 Task: Check the opening hours of a national park visitor center.
Action: Key pressed yosemite<Key.space>
Screenshot: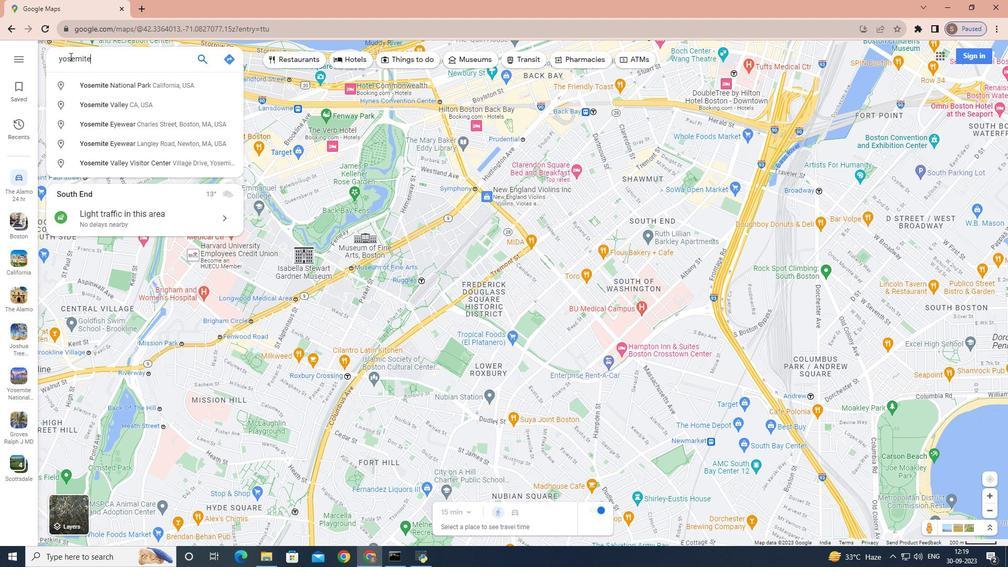 
Action: Mouse moved to (90, 92)
Screenshot: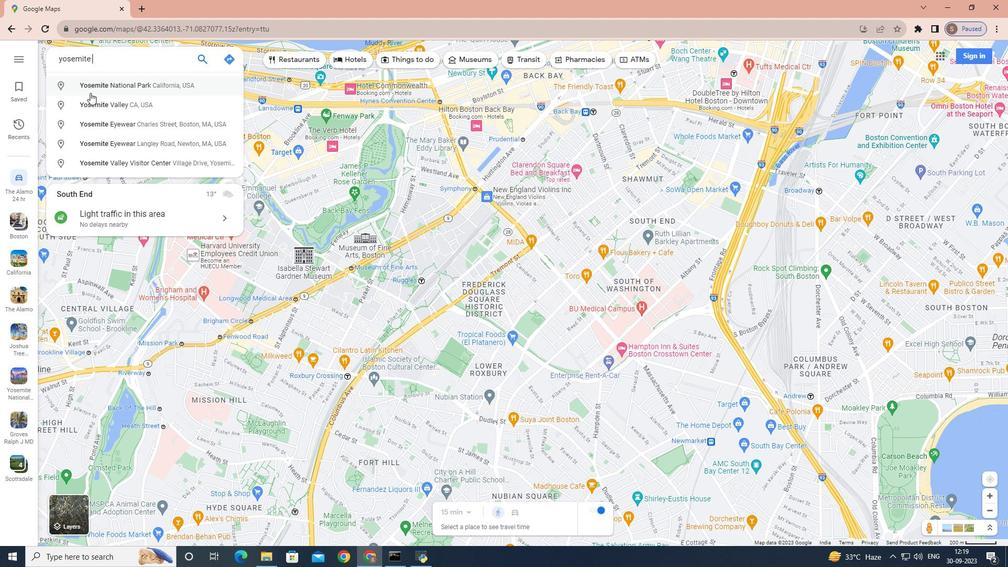 
Action: Mouse pressed left at (90, 92)
Screenshot: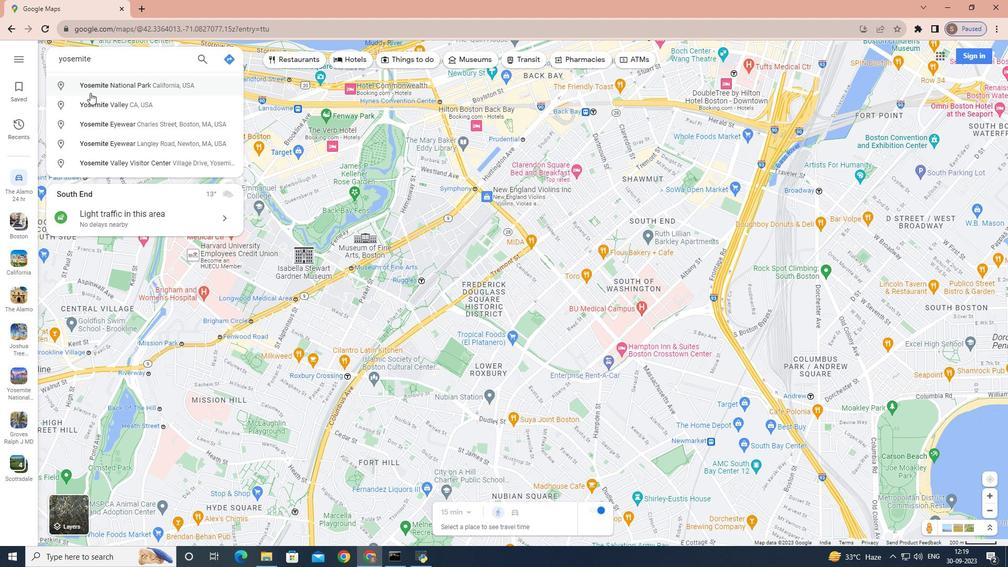 
Action: Mouse moved to (152, 223)
Screenshot: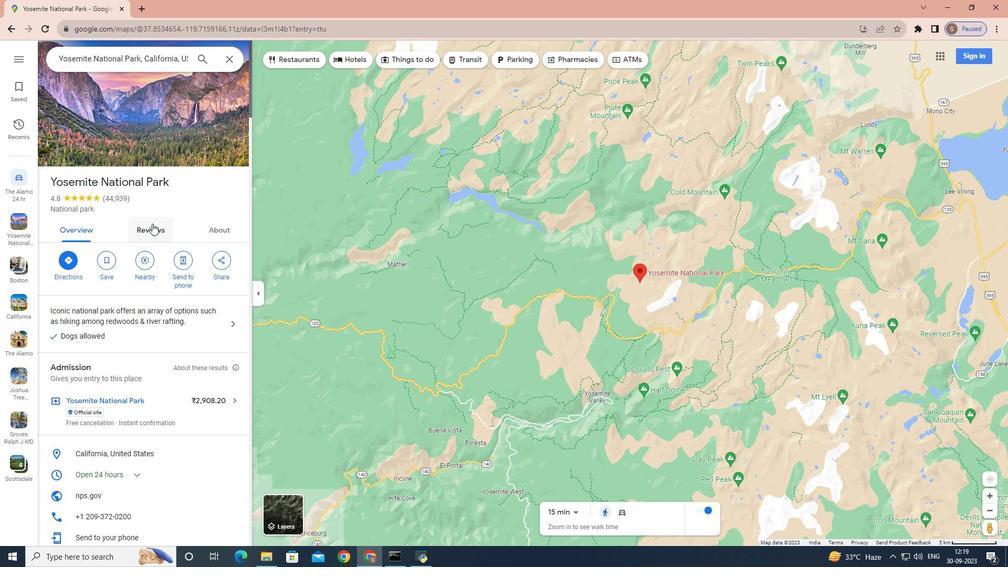 
Action: Mouse pressed left at (152, 223)
Screenshot: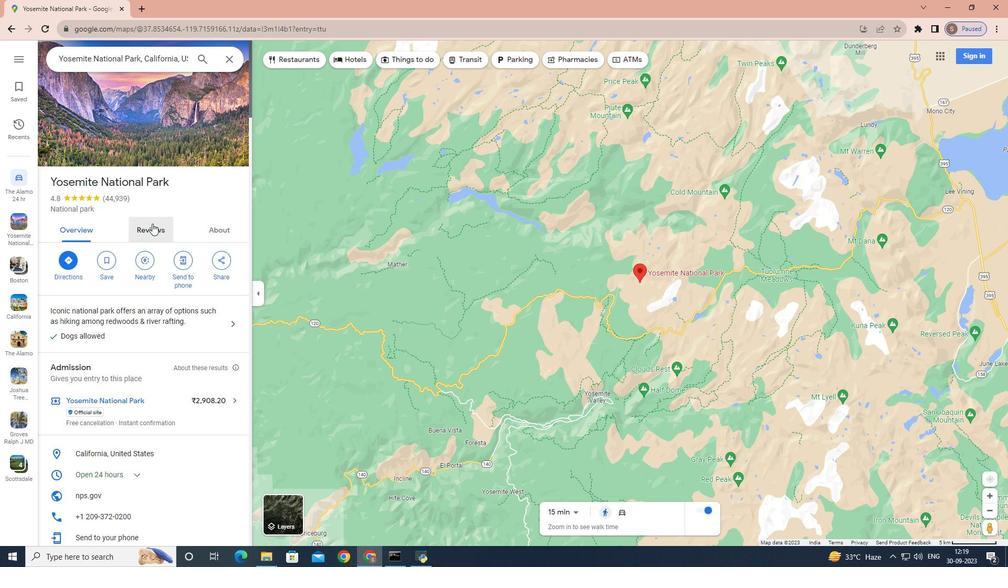 
Action: Mouse moved to (225, 81)
Screenshot: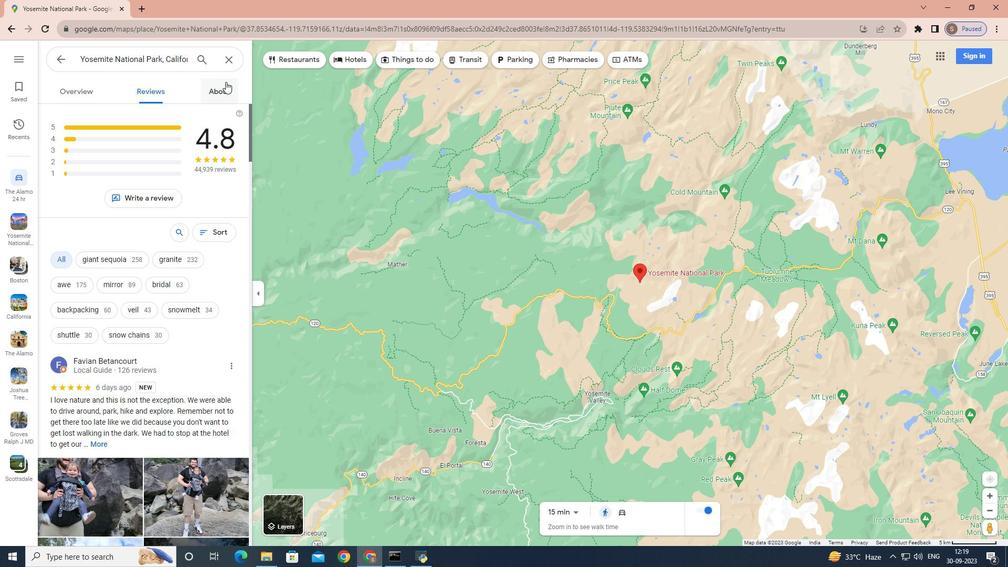 
Action: Mouse pressed left at (225, 81)
Screenshot: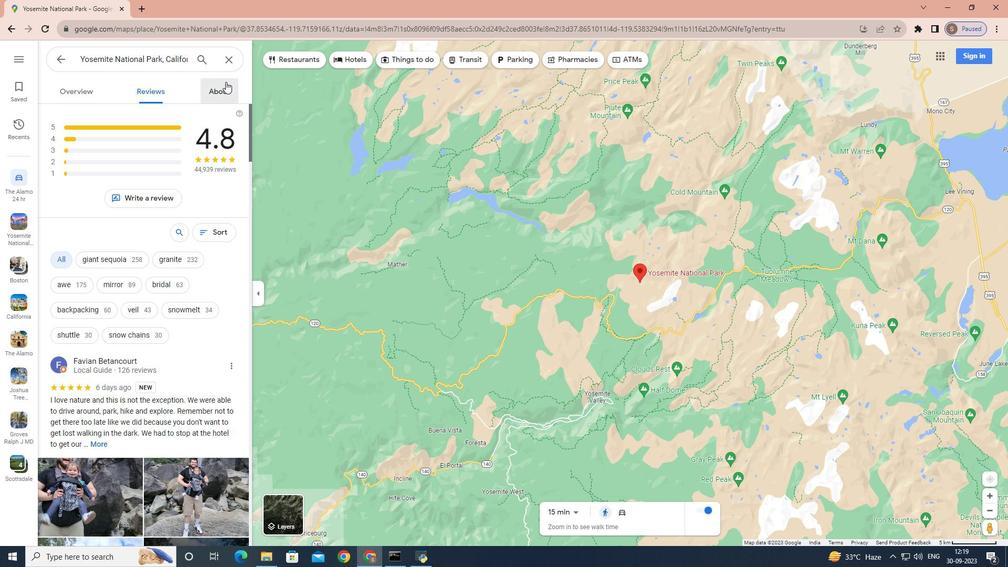 
Action: Mouse moved to (150, 211)
Screenshot: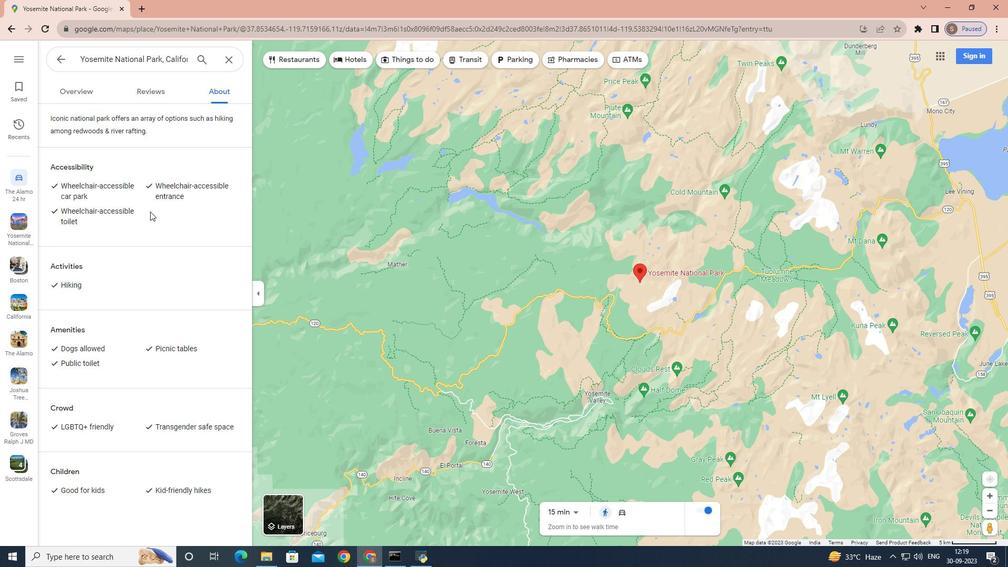 
Action: Mouse scrolled (150, 211) with delta (0, 0)
Screenshot: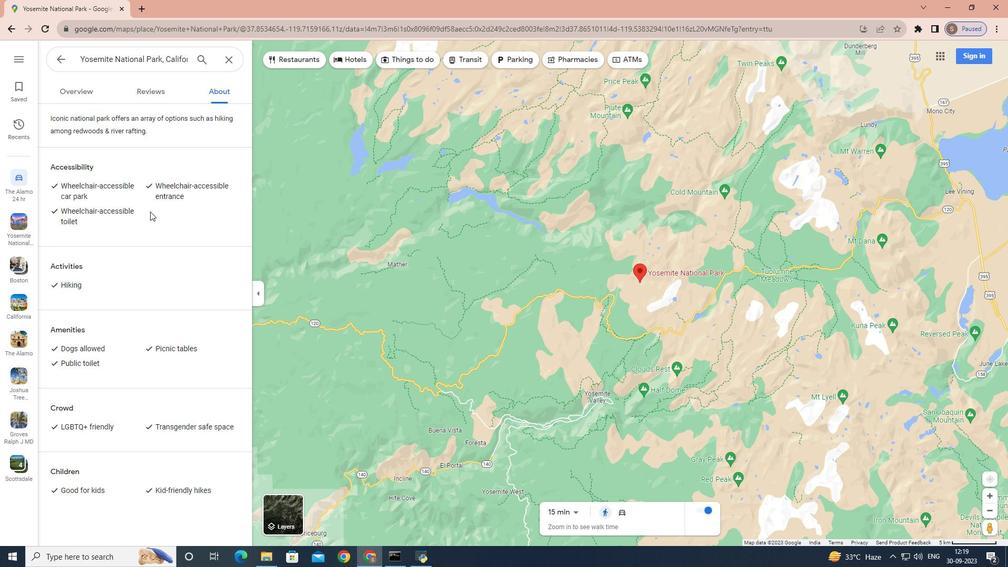 
Action: Mouse scrolled (150, 211) with delta (0, 0)
Screenshot: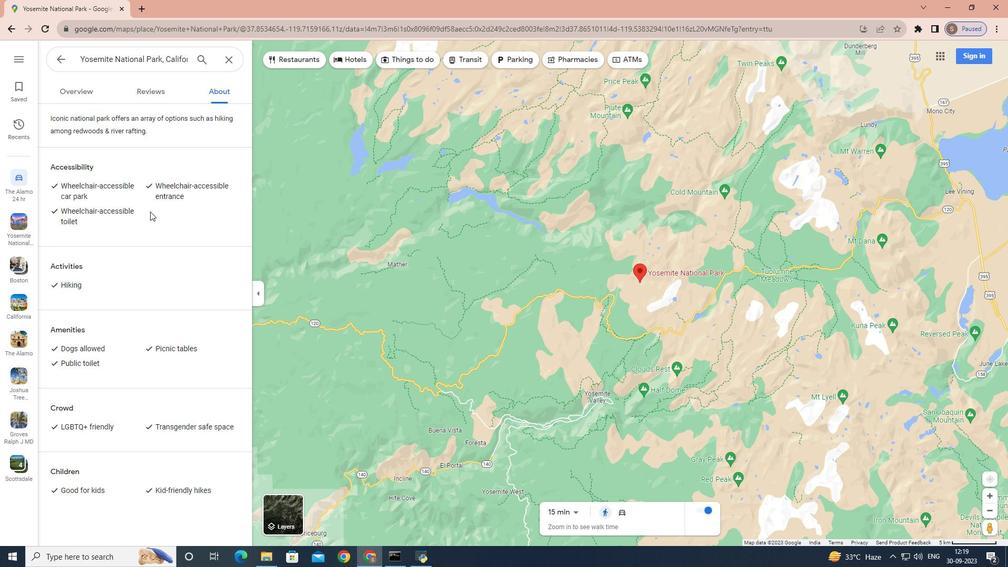 
Action: Mouse scrolled (150, 211) with delta (0, 0)
Screenshot: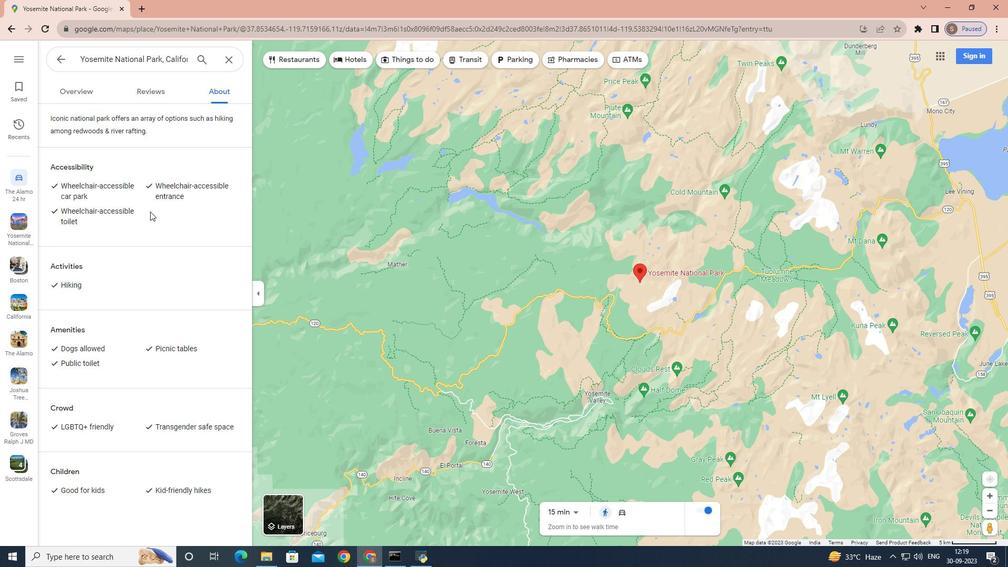 
Action: Mouse scrolled (150, 211) with delta (0, 0)
Screenshot: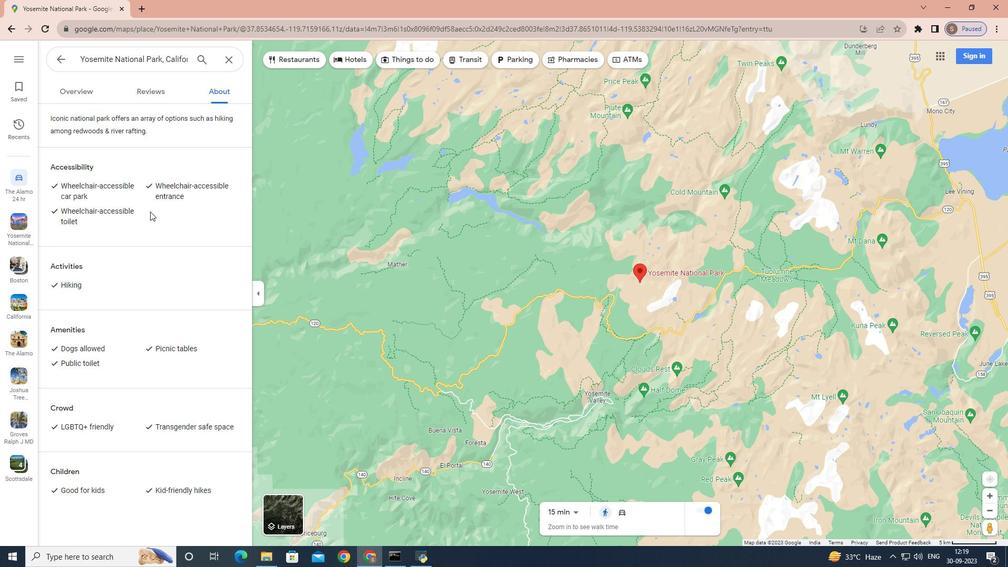 
Action: Mouse scrolled (150, 212) with delta (0, 0)
Screenshot: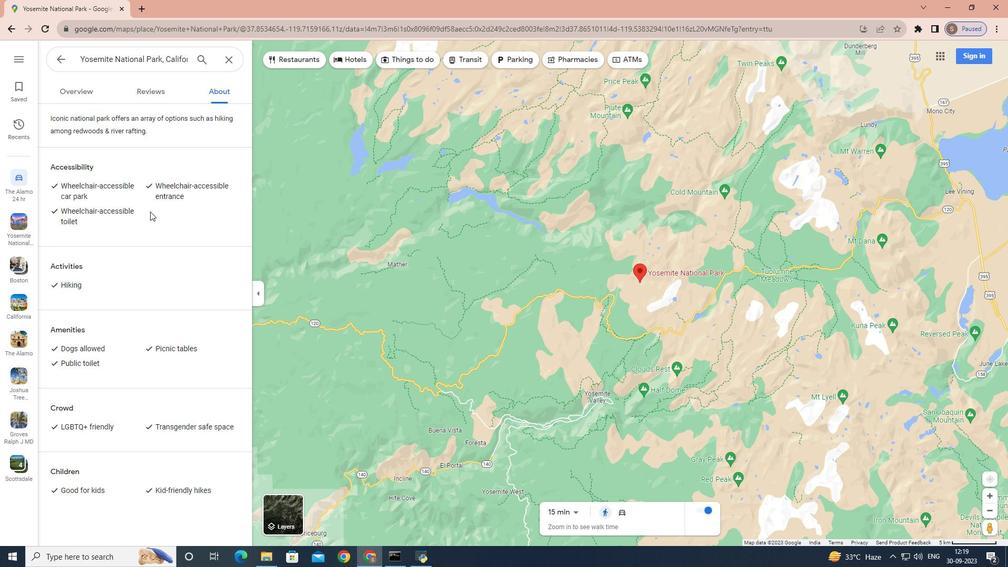 
Action: Mouse scrolled (150, 212) with delta (0, 0)
Screenshot: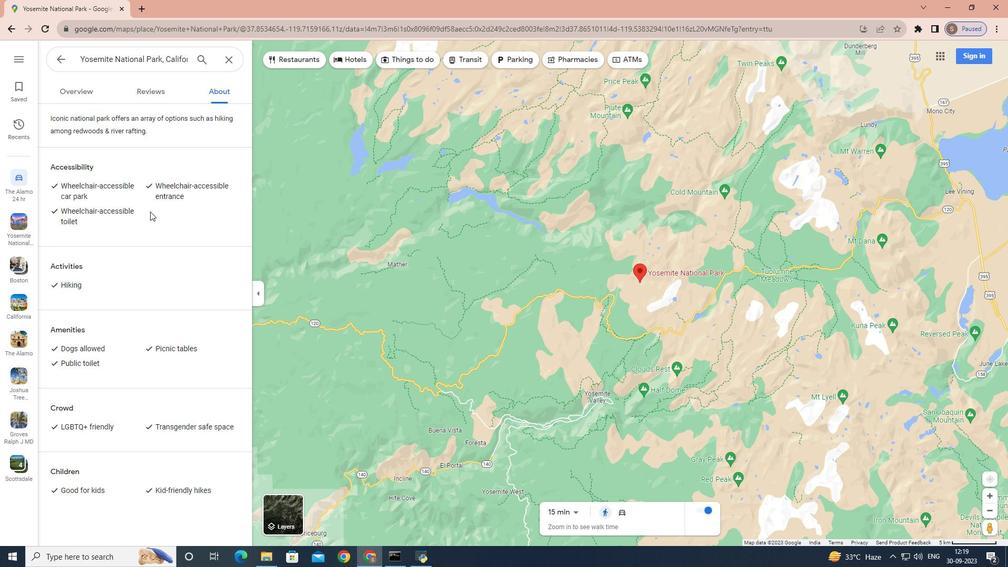 
Action: Mouse scrolled (150, 212) with delta (0, 0)
Screenshot: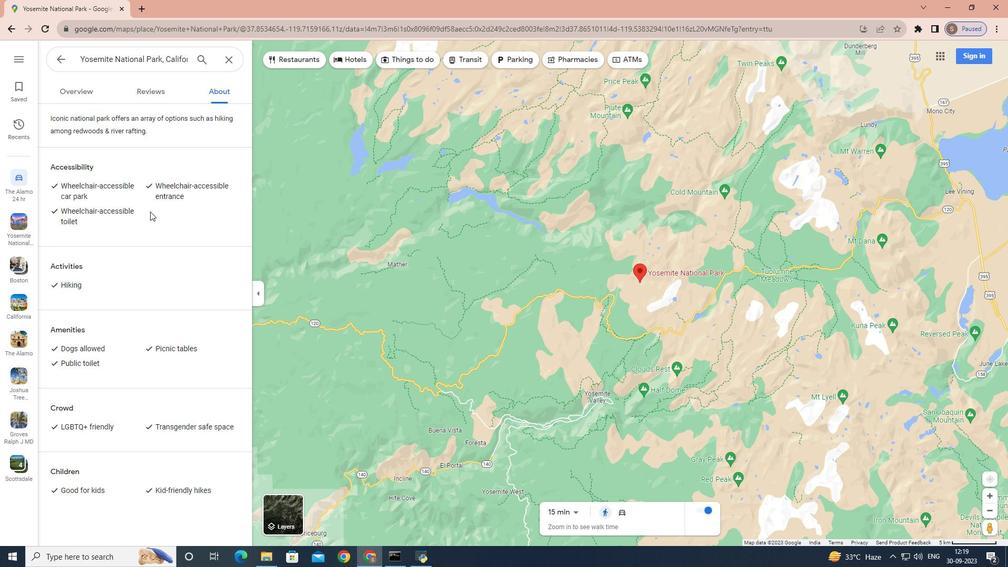
Action: Mouse moved to (96, 86)
Screenshot: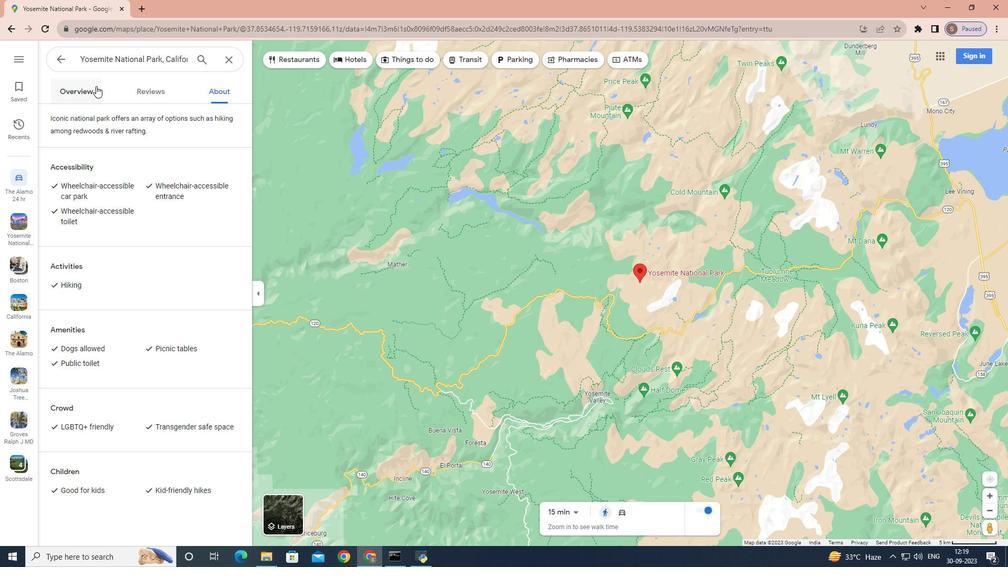 
Action: Mouse pressed left at (96, 86)
Screenshot: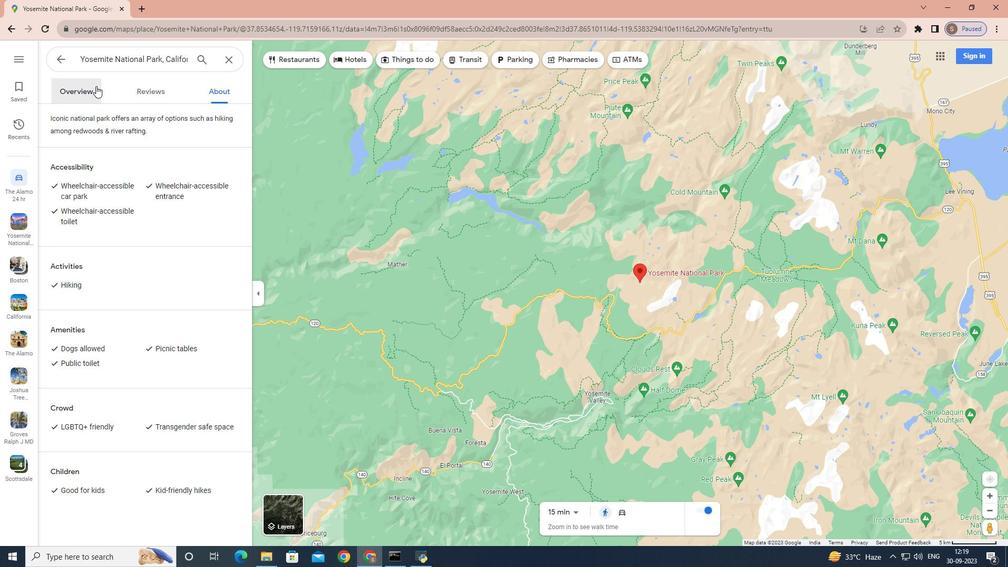 
Action: Mouse moved to (106, 196)
Screenshot: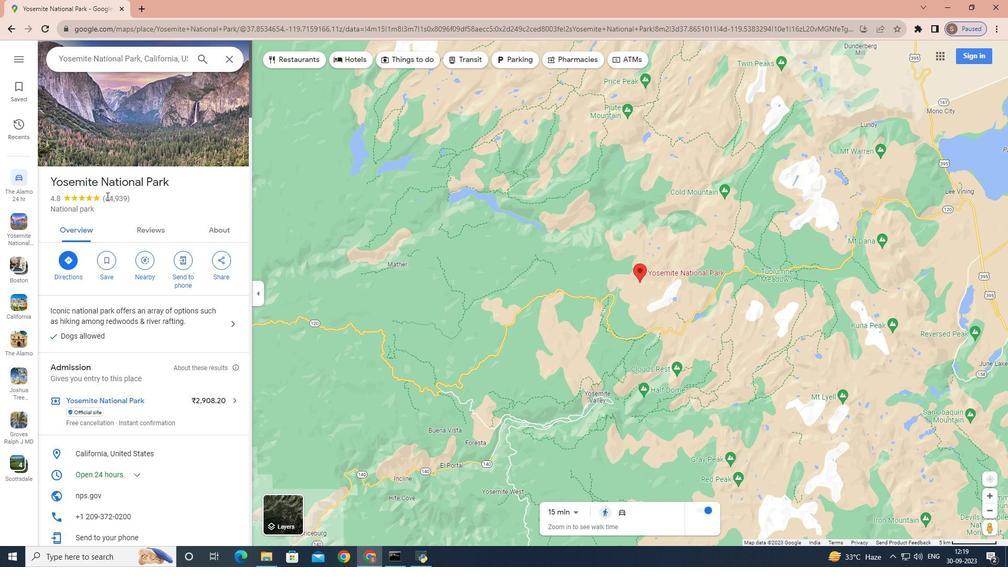 
Action: Mouse scrolled (106, 195) with delta (0, 0)
Screenshot: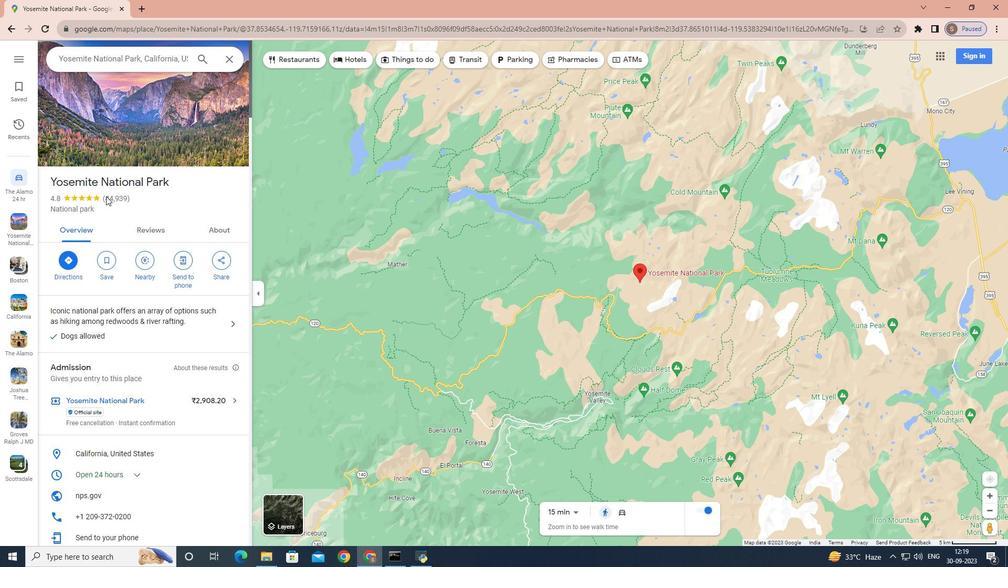 
Action: Mouse moved to (106, 196)
Screenshot: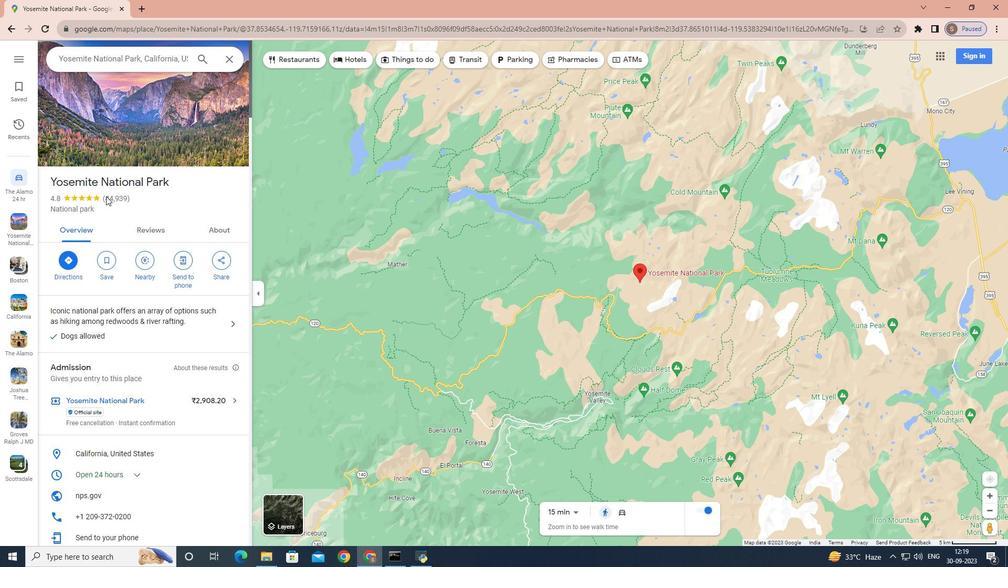 
Action: Mouse scrolled (106, 195) with delta (0, 0)
Screenshot: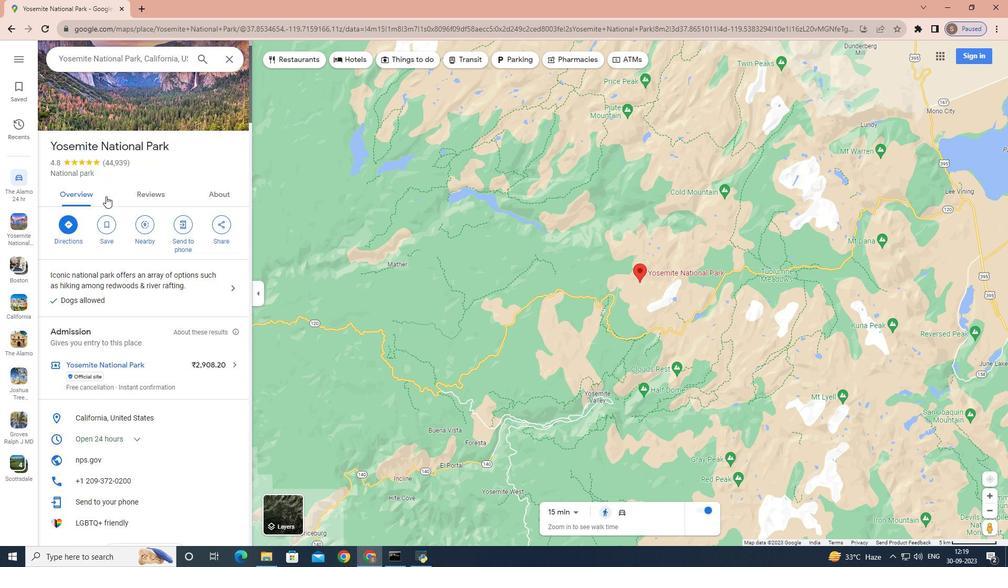 
Action: Mouse scrolled (106, 195) with delta (0, 0)
Screenshot: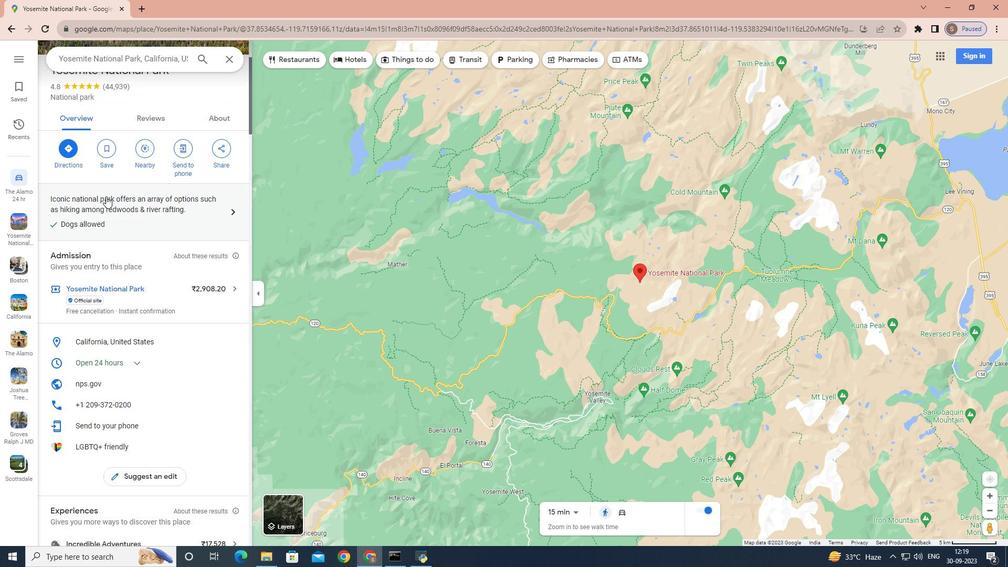 
Action: Mouse scrolled (106, 195) with delta (0, 0)
Screenshot: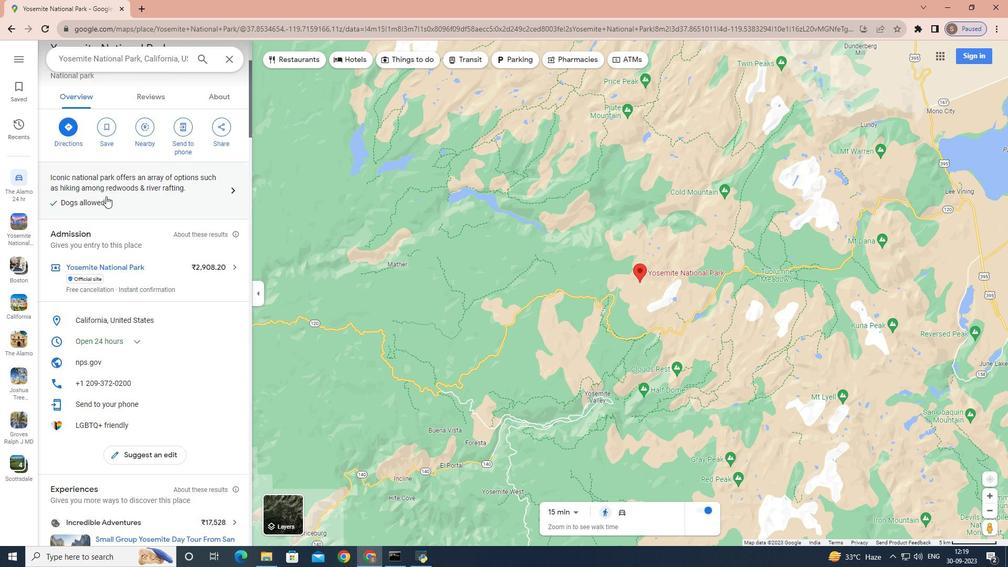 
Action: Mouse scrolled (106, 195) with delta (0, 0)
Screenshot: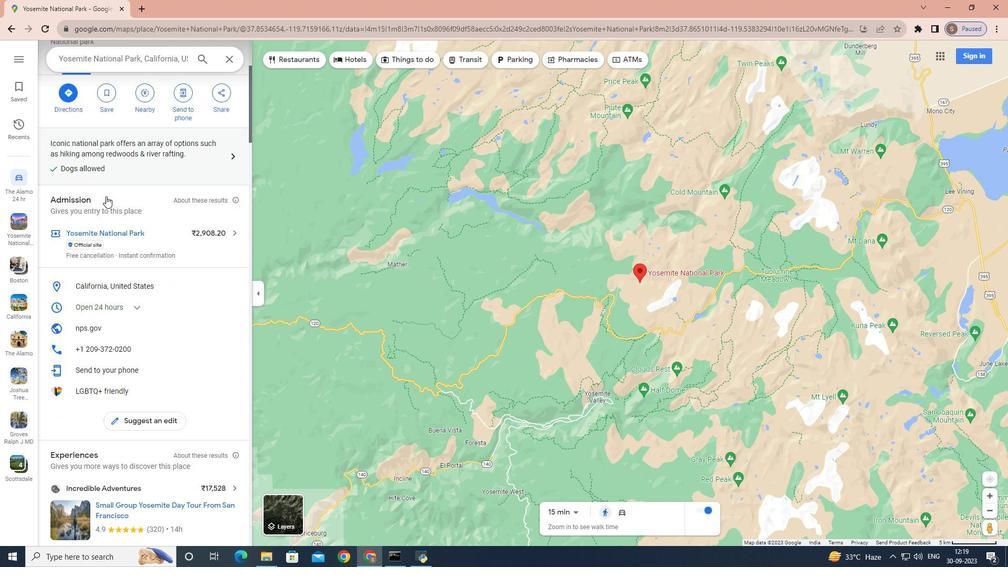 
Action: Mouse scrolled (106, 195) with delta (0, 0)
Screenshot: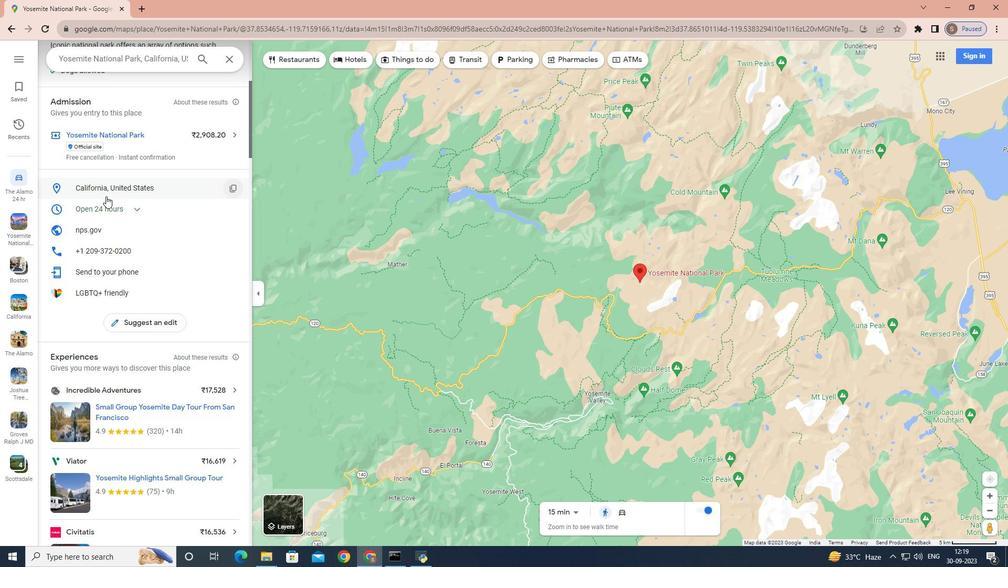 
Action: Mouse scrolled (106, 195) with delta (0, 0)
Screenshot: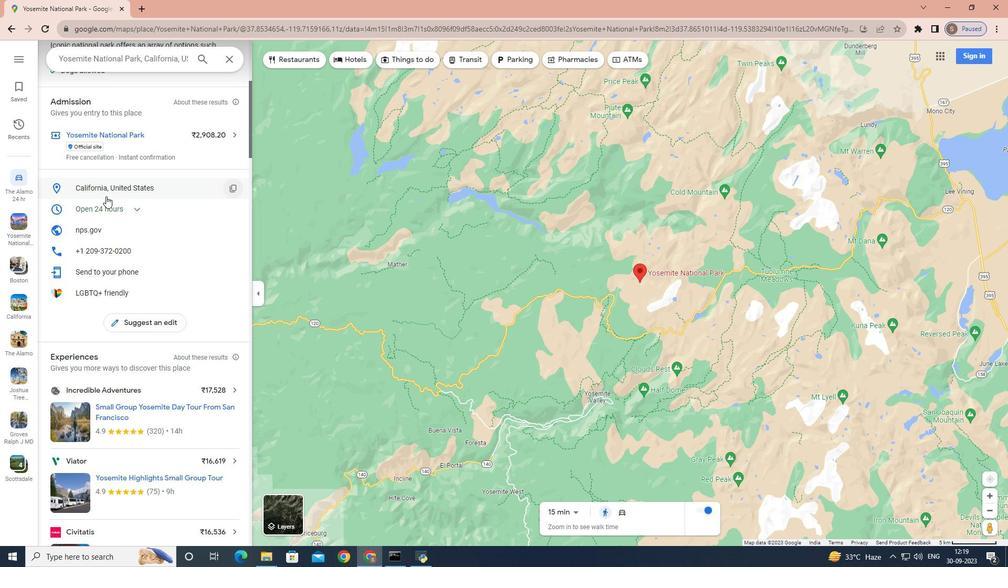 
Action: Mouse scrolled (106, 195) with delta (0, 0)
Screenshot: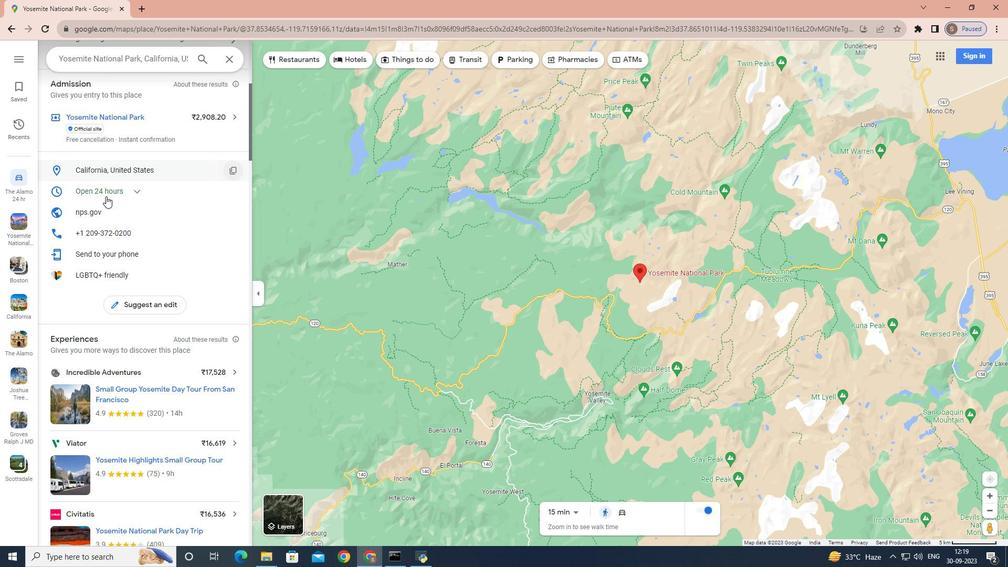 
Action: Mouse scrolled (106, 196) with delta (0, 0)
Screenshot: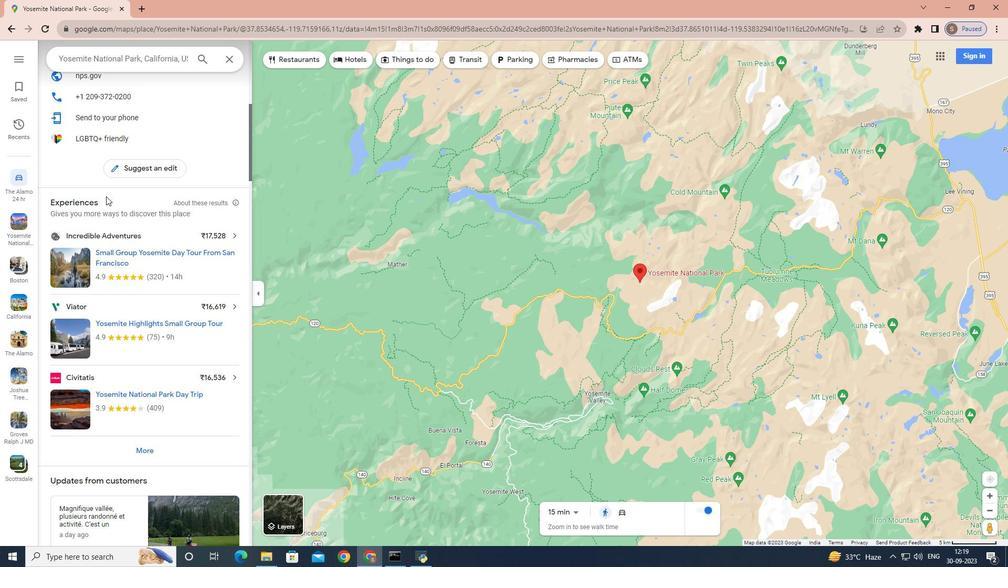 
Action: Mouse scrolled (106, 196) with delta (0, 0)
Screenshot: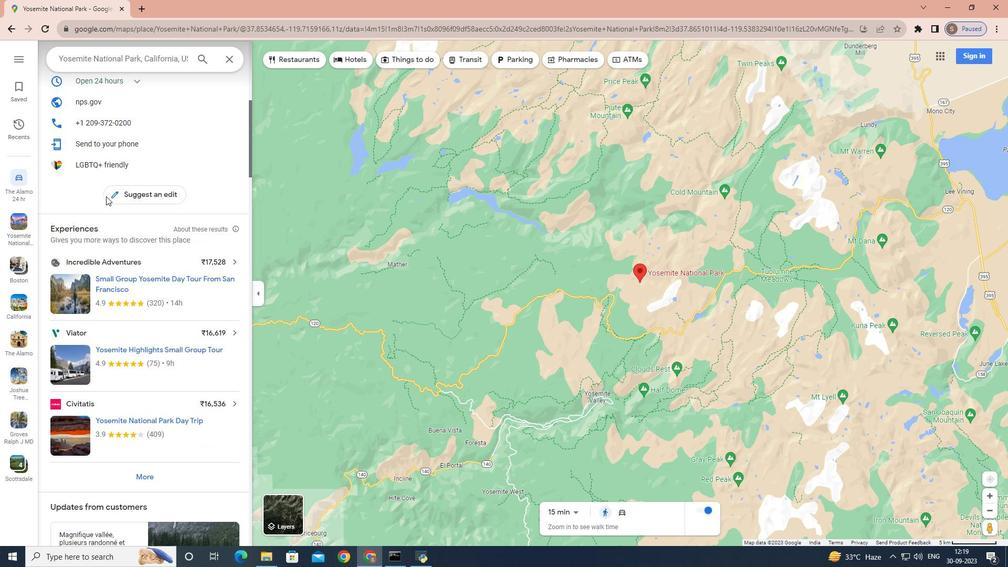 
Action: Mouse moved to (132, 161)
Screenshot: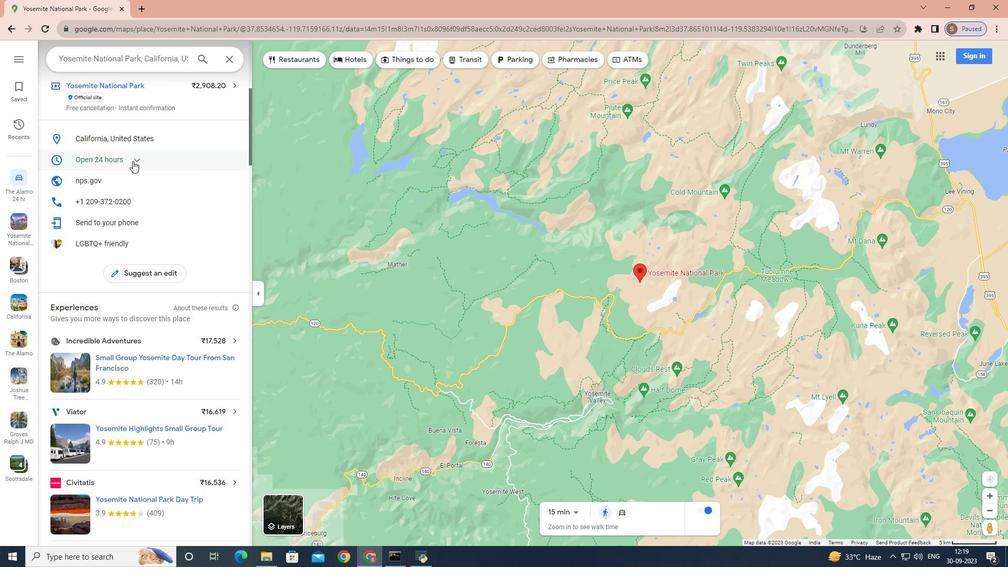 
Action: Mouse pressed left at (132, 161)
Screenshot: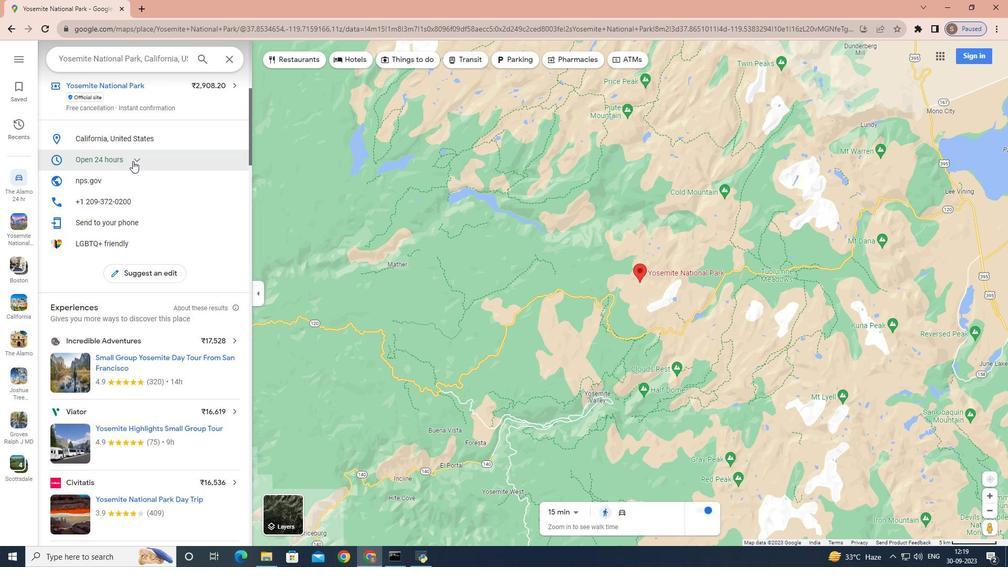 
Action: Mouse scrolled (132, 160) with delta (0, 0)
Screenshot: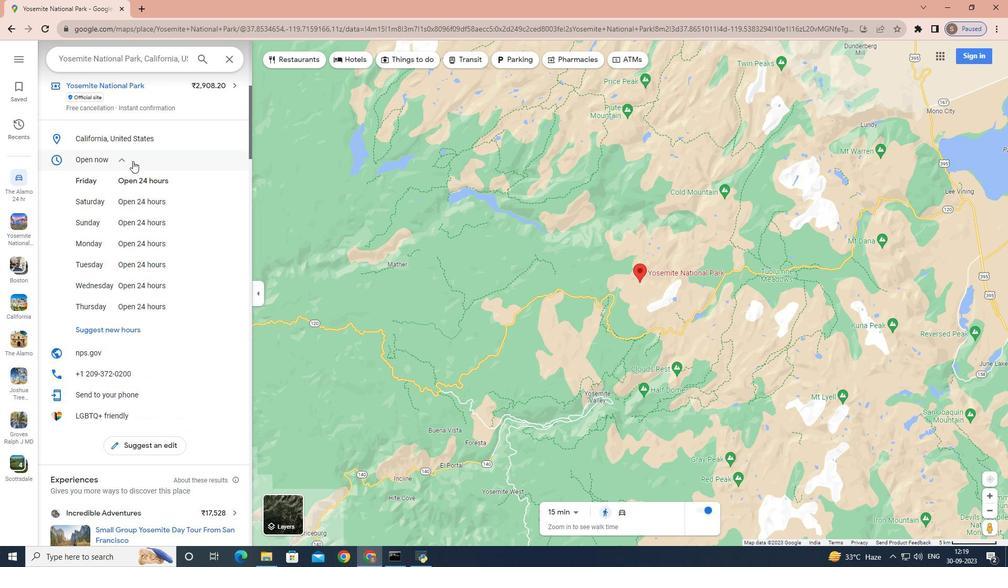 
Action: Mouse scrolled (132, 160) with delta (0, 0)
Screenshot: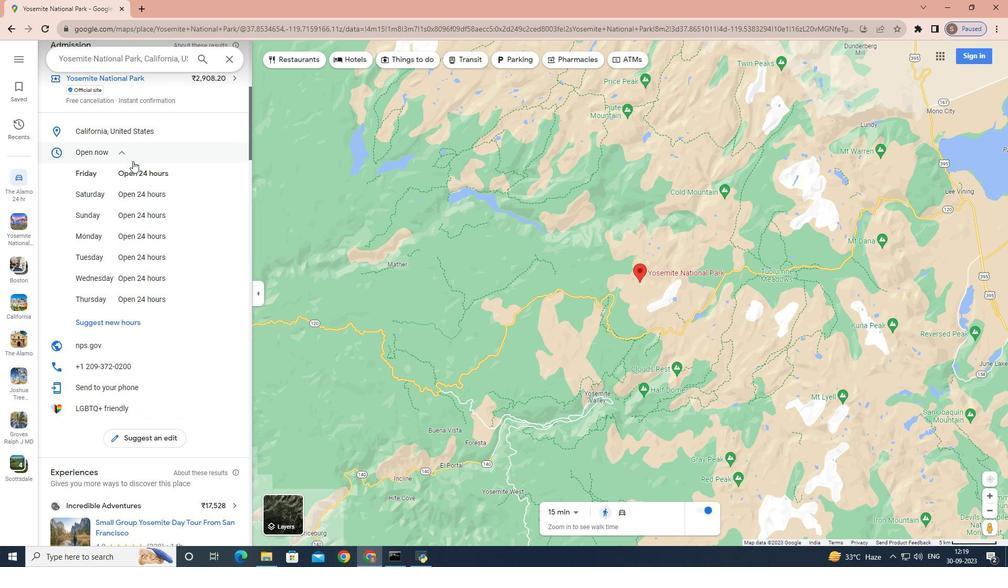 
Action: Mouse scrolled (132, 160) with delta (0, 0)
Screenshot: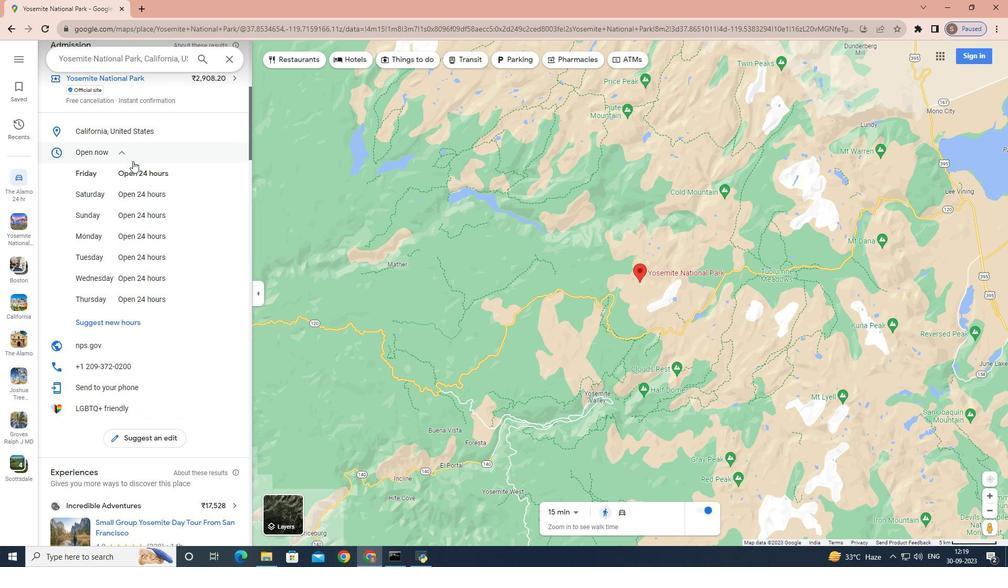 
Action: Mouse scrolled (132, 160) with delta (0, 0)
Screenshot: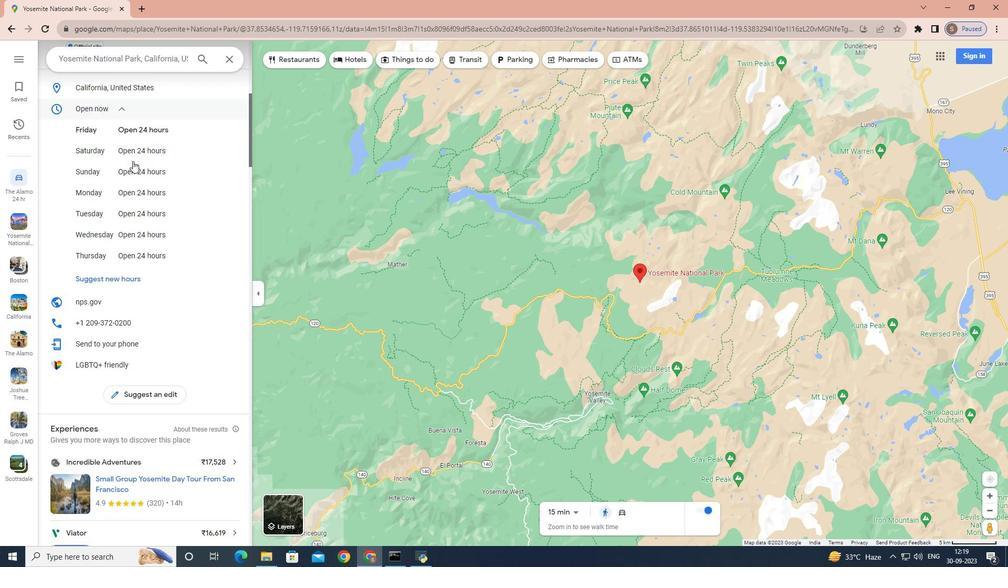 
Action: Mouse scrolled (132, 160) with delta (0, 0)
Screenshot: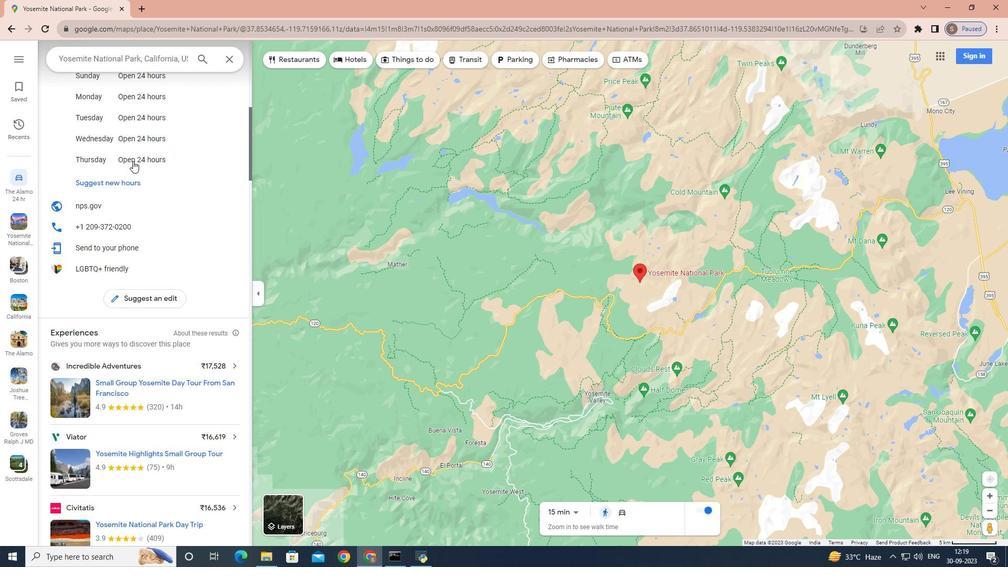 
Action: Mouse scrolled (132, 160) with delta (0, 0)
Screenshot: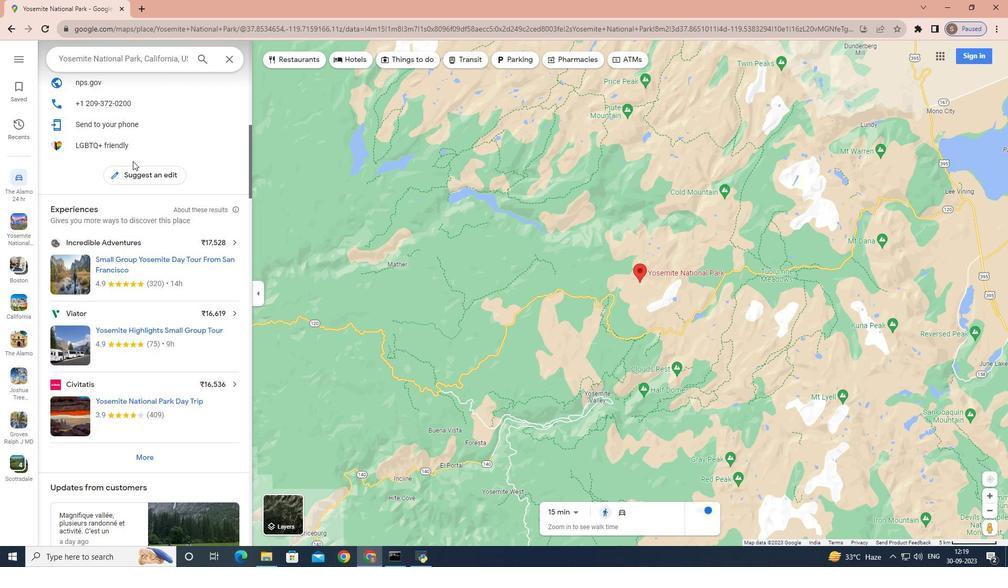 
Action: Mouse scrolled (132, 160) with delta (0, 0)
Screenshot: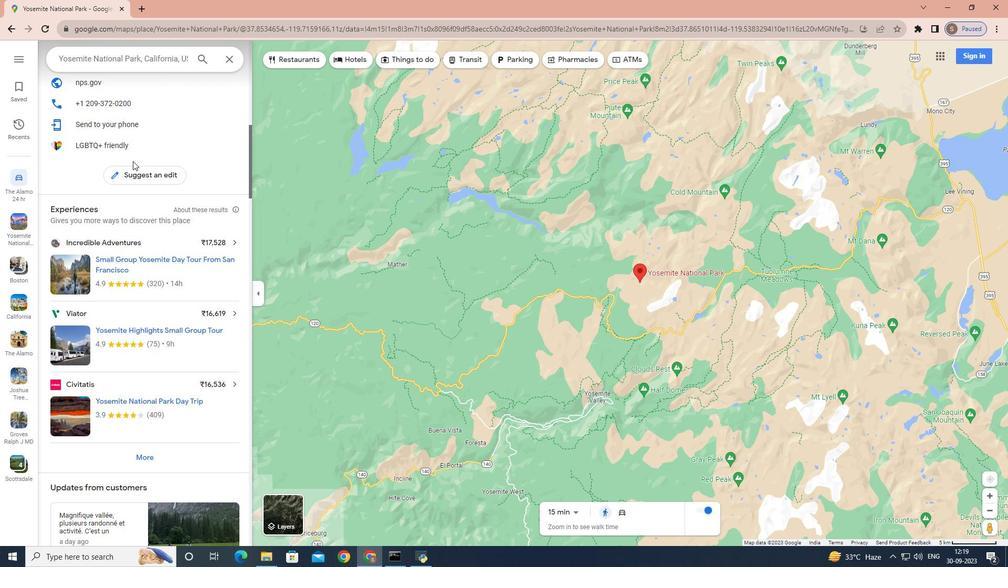 
Action: Mouse scrolled (132, 160) with delta (0, 0)
Screenshot: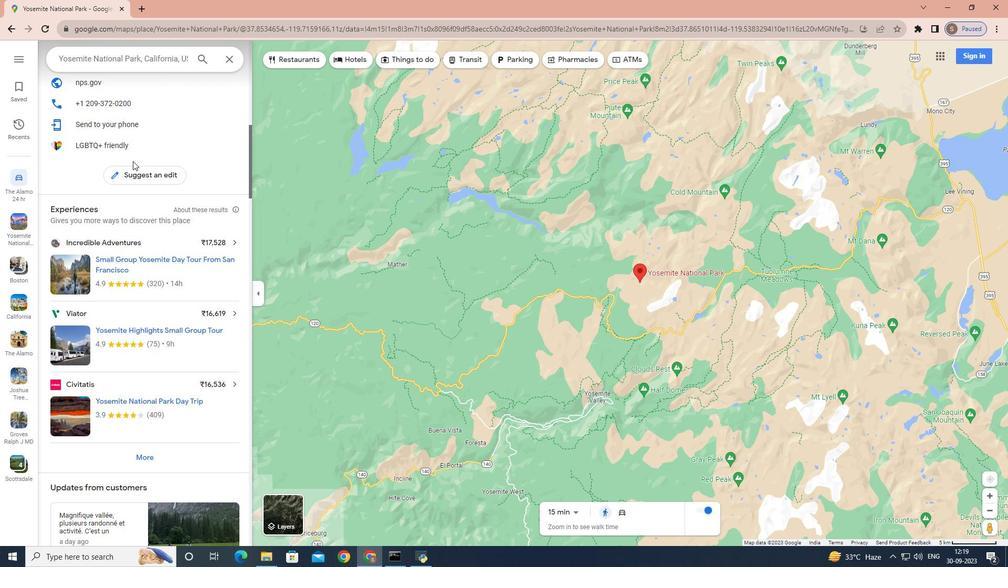 
Action: Mouse scrolled (132, 160) with delta (0, 0)
Screenshot: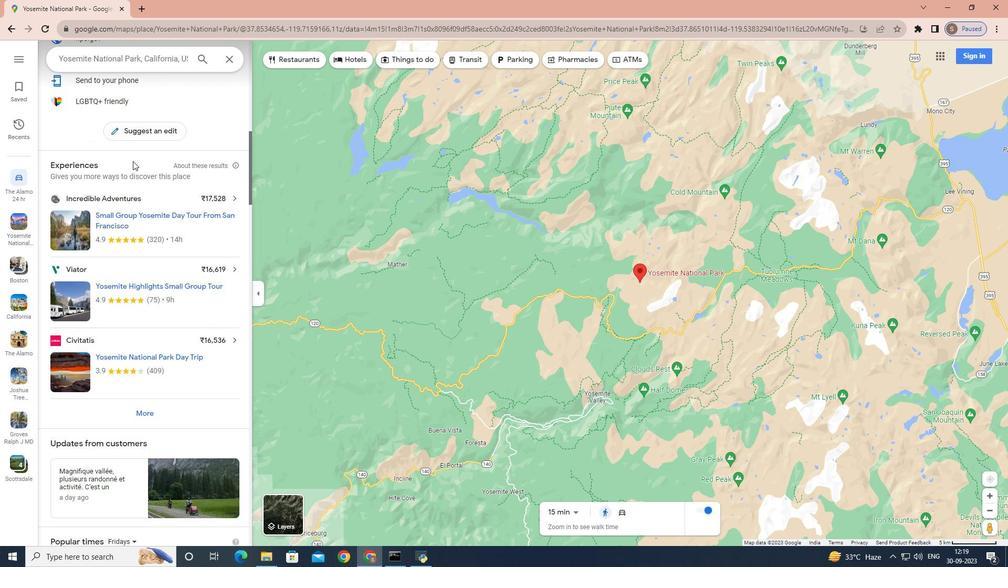 
Action: Mouse scrolled (132, 160) with delta (0, 0)
Screenshot: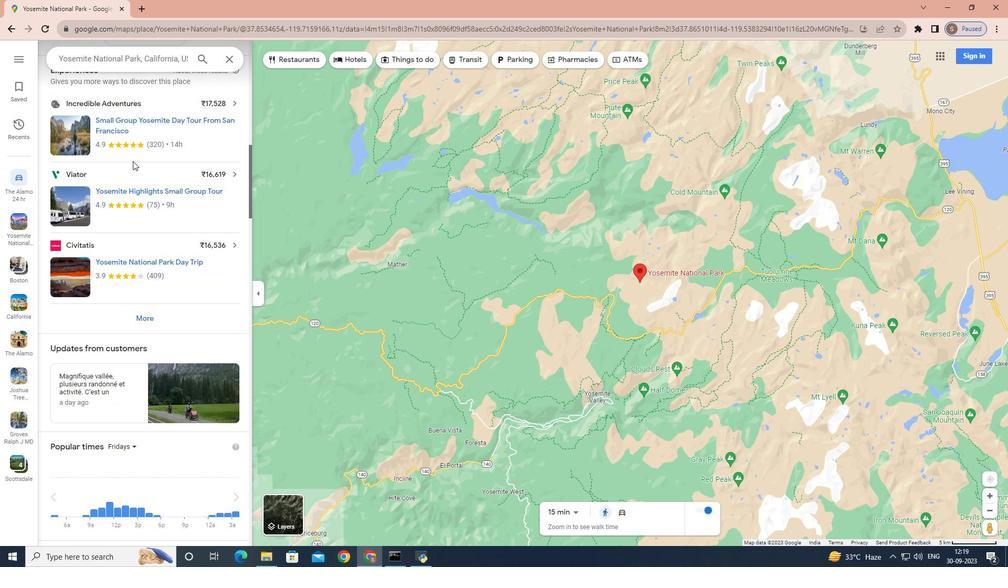 
Action: Mouse scrolled (132, 160) with delta (0, 0)
Screenshot: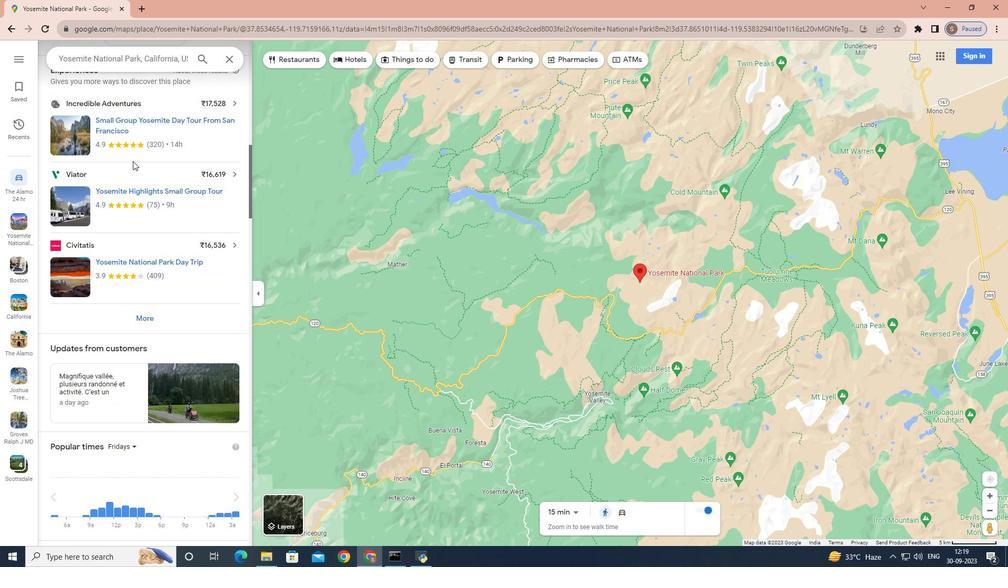 
Action: Mouse scrolled (132, 160) with delta (0, 0)
Screenshot: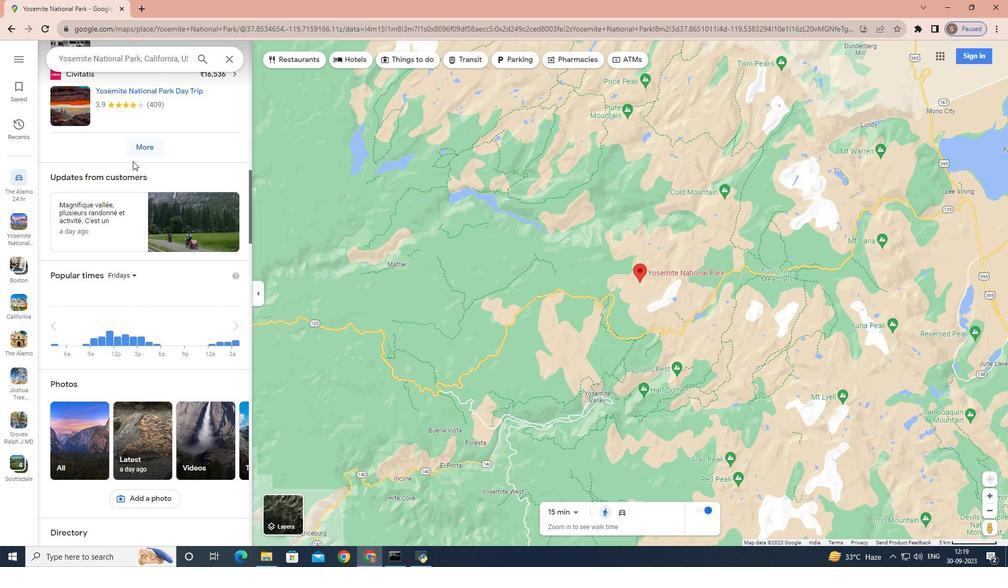 
Action: Mouse scrolled (132, 160) with delta (0, 0)
Screenshot: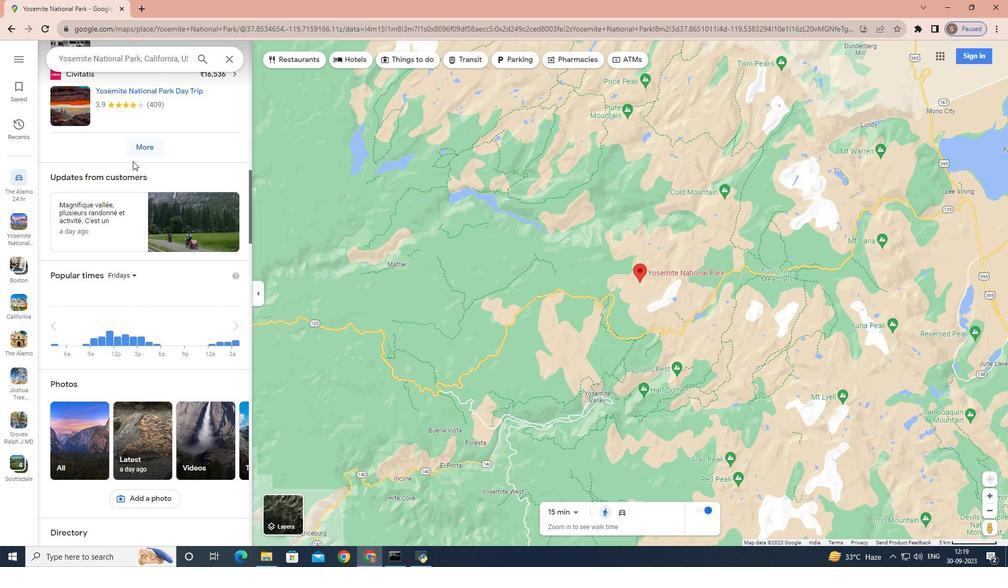 
Action: Mouse scrolled (132, 160) with delta (0, 0)
Screenshot: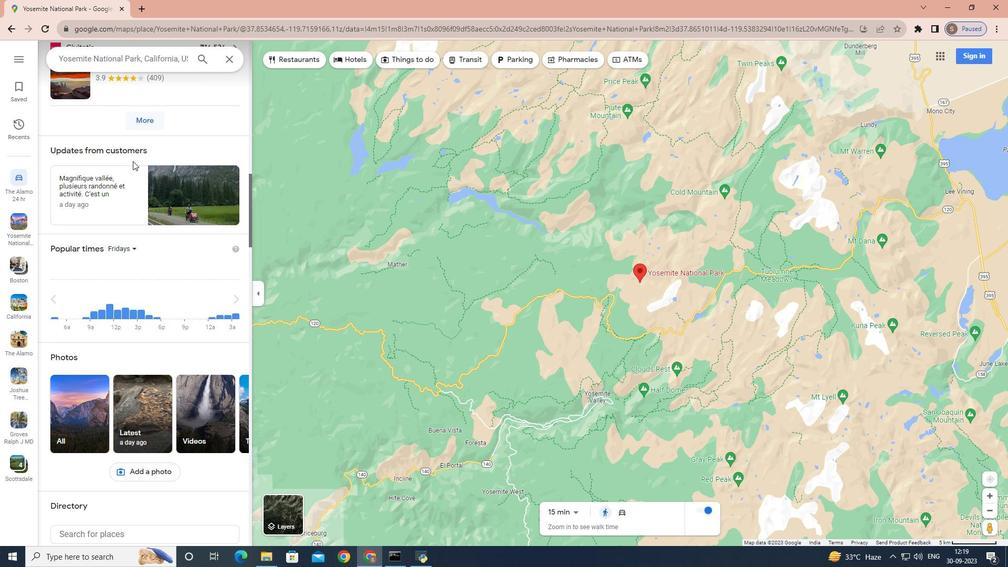 
Action: Mouse scrolled (132, 160) with delta (0, 0)
Screenshot: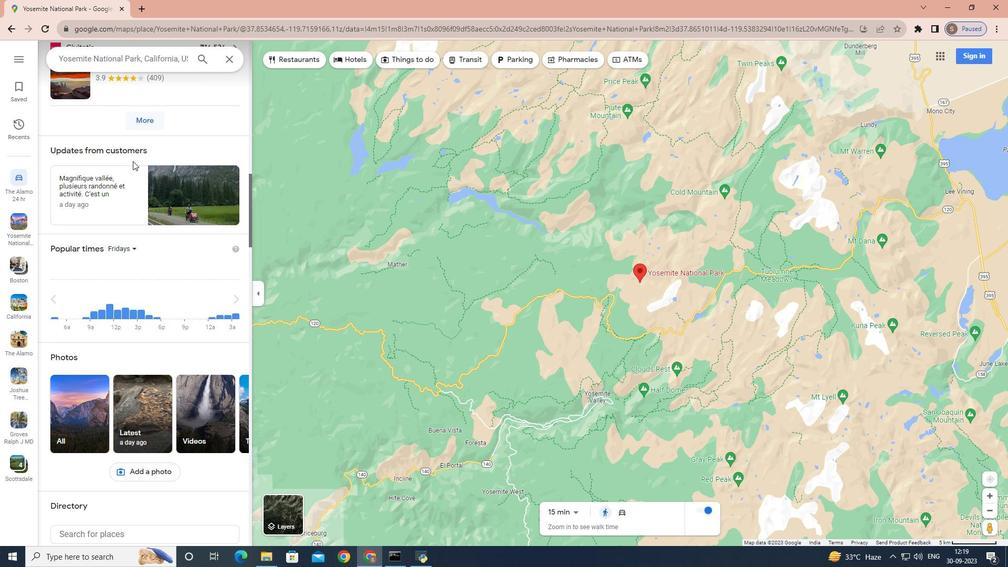 
Action: Mouse scrolled (132, 160) with delta (0, 0)
Screenshot: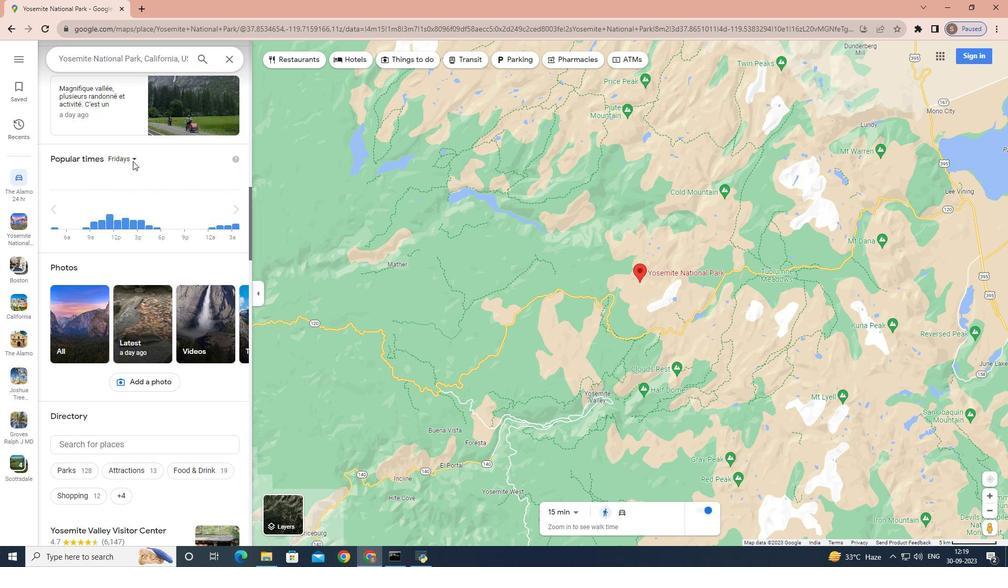 
Action: Mouse scrolled (132, 160) with delta (0, 0)
Screenshot: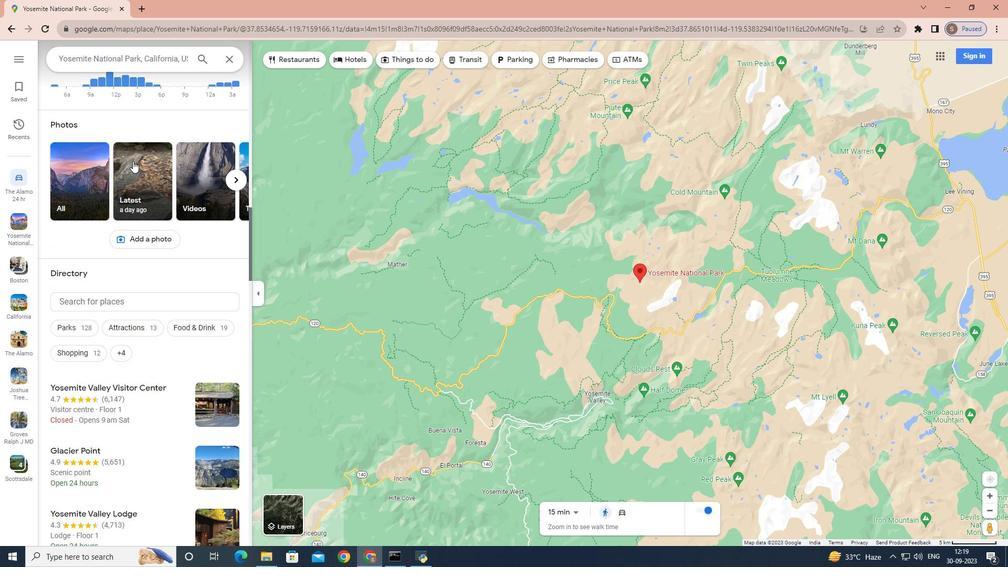 
Action: Mouse scrolled (132, 160) with delta (0, 0)
Screenshot: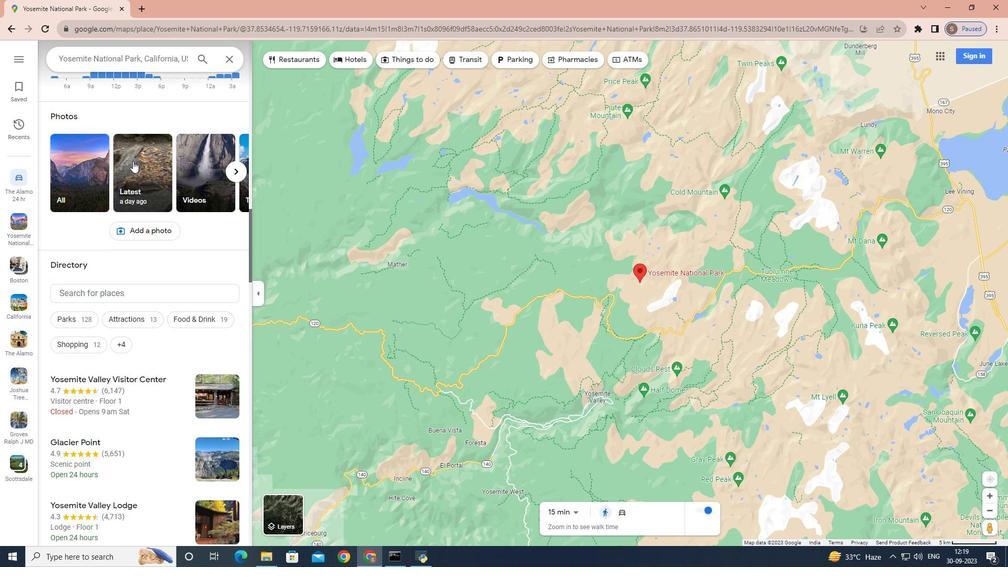 
Action: Mouse scrolled (132, 160) with delta (0, 0)
Screenshot: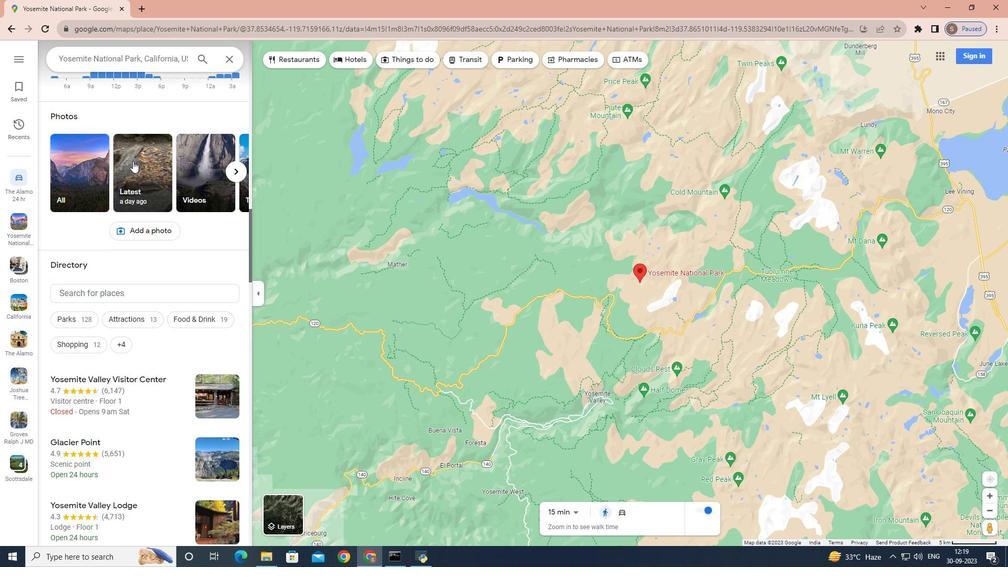 
Action: Mouse scrolled (132, 160) with delta (0, 0)
Screenshot: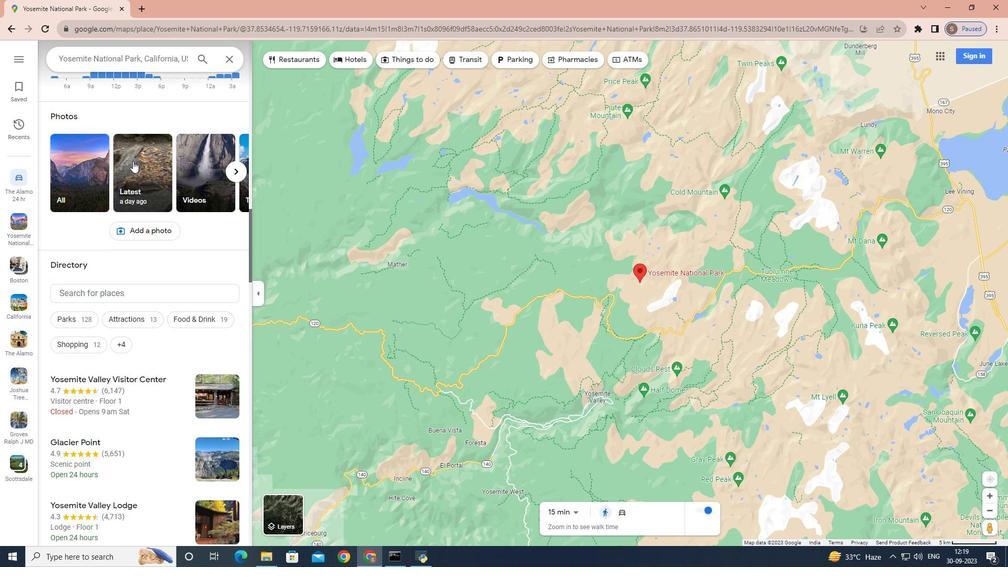 
Action: Mouse scrolled (132, 160) with delta (0, 0)
Screenshot: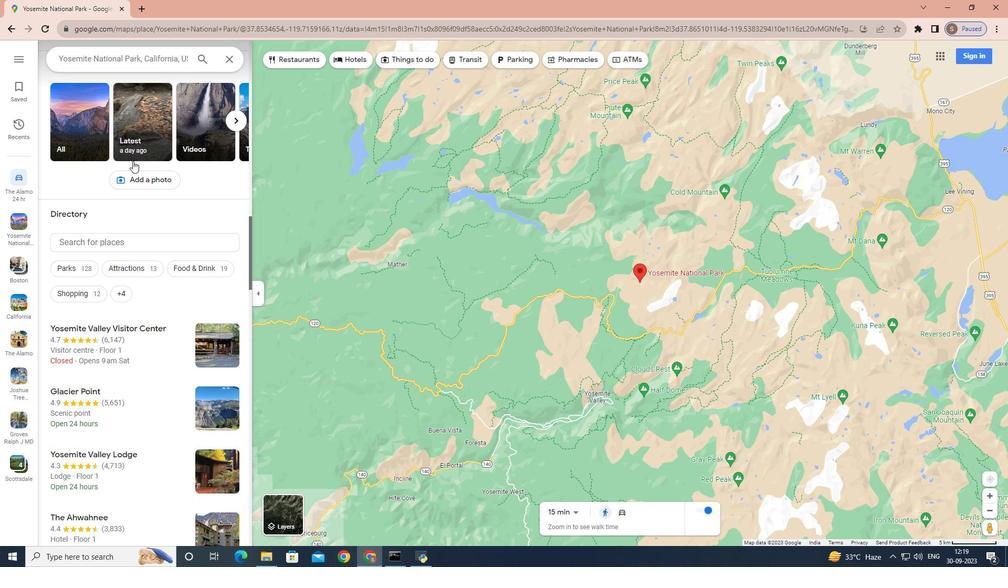 
Action: Mouse scrolled (132, 160) with delta (0, 0)
Screenshot: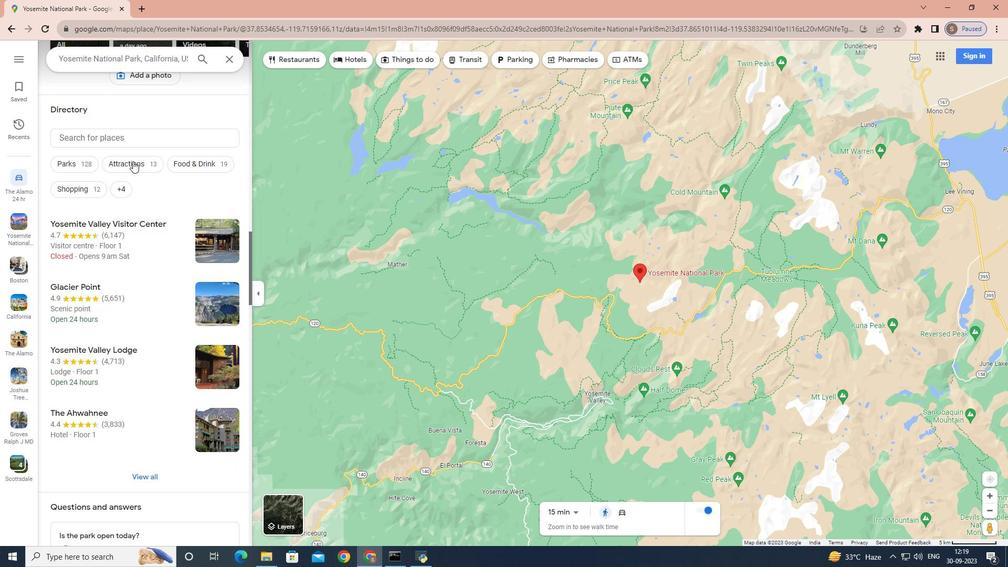 
Action: Mouse scrolled (132, 160) with delta (0, 0)
Screenshot: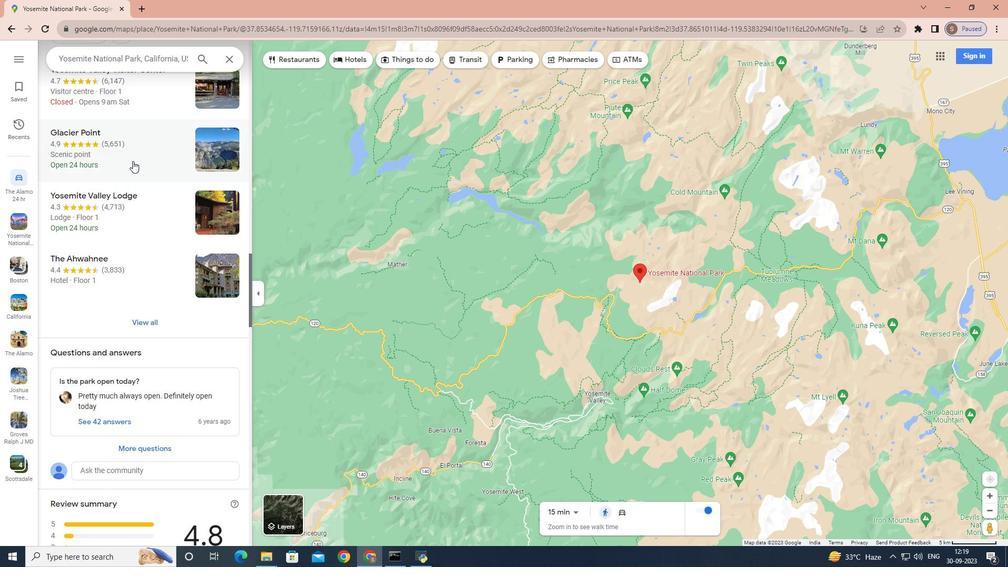 
Action: Mouse scrolled (132, 160) with delta (0, 0)
Screenshot: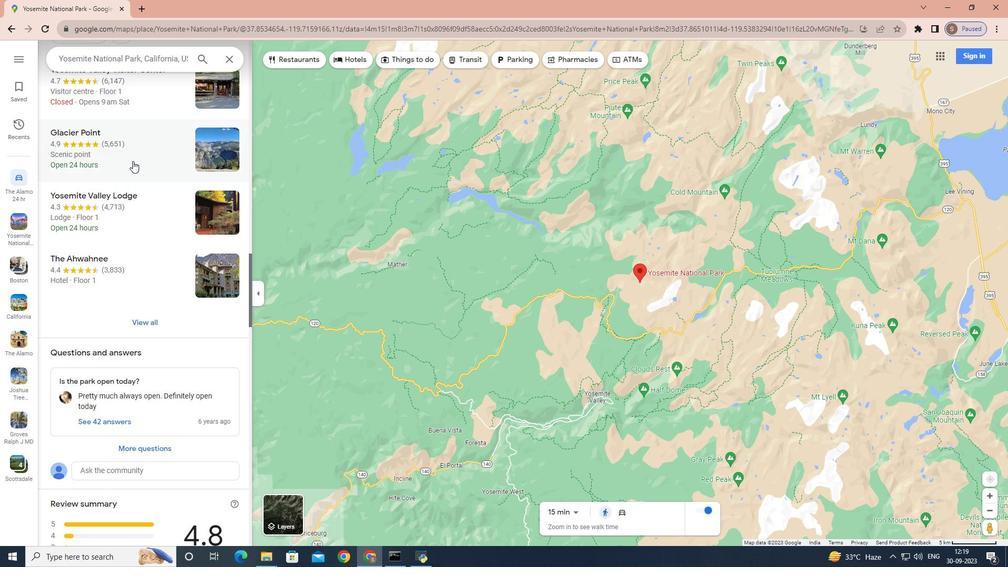 
Action: Mouse scrolled (132, 160) with delta (0, 0)
Screenshot: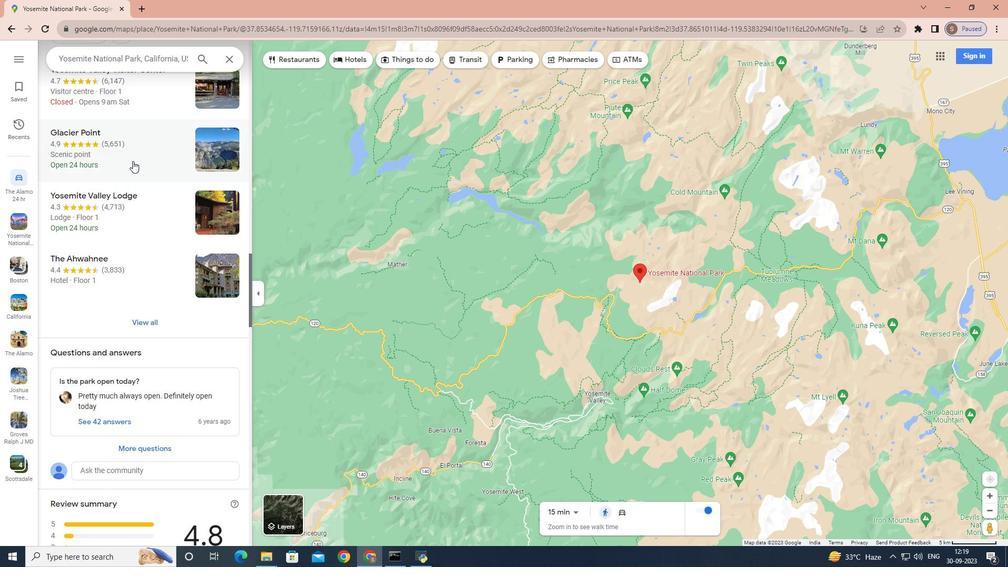 
Action: Mouse scrolled (132, 160) with delta (0, 0)
Screenshot: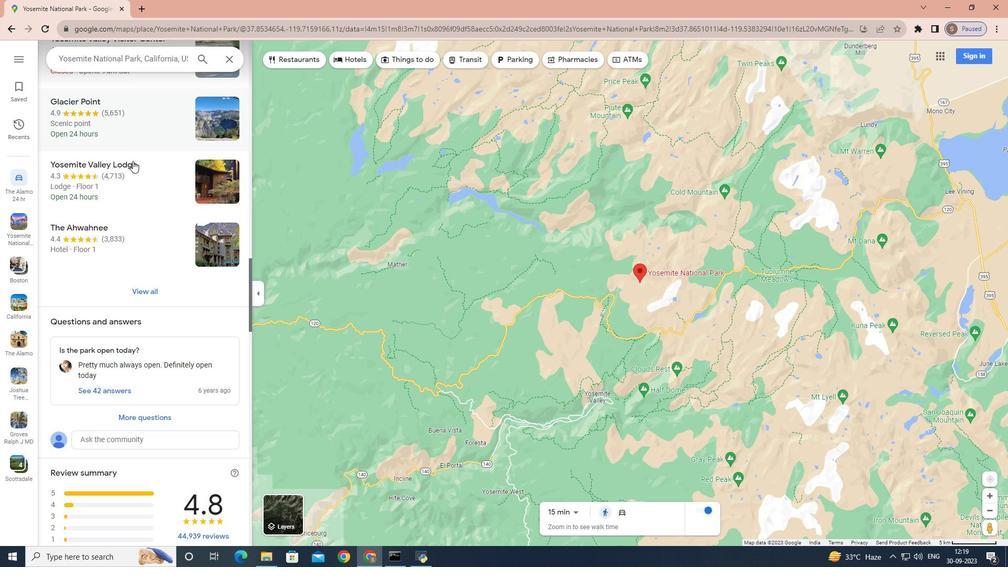 
Action: Mouse scrolled (132, 160) with delta (0, 0)
Screenshot: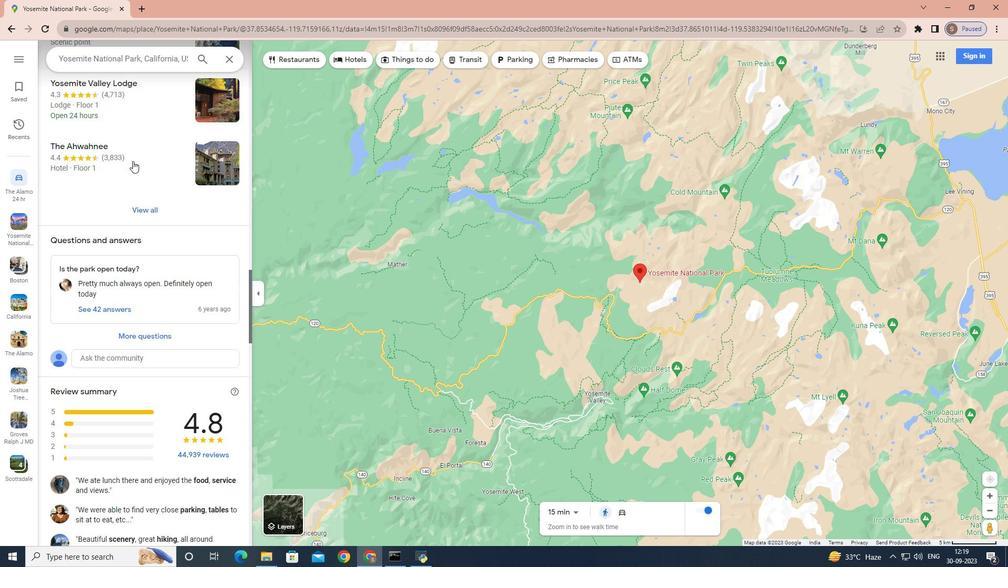 
Action: Mouse scrolled (132, 160) with delta (0, 0)
Screenshot: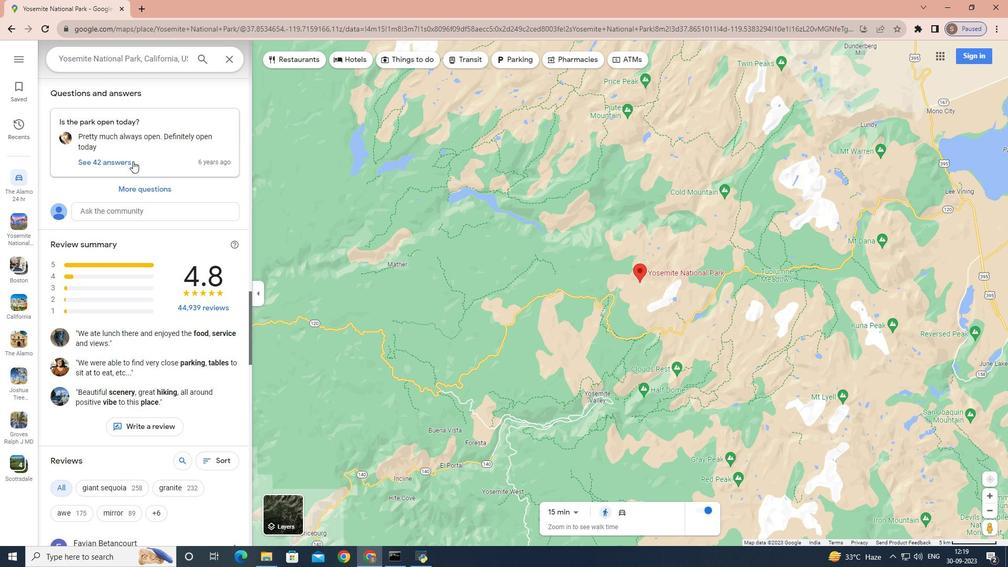 
Action: Mouse scrolled (132, 160) with delta (0, 0)
Screenshot: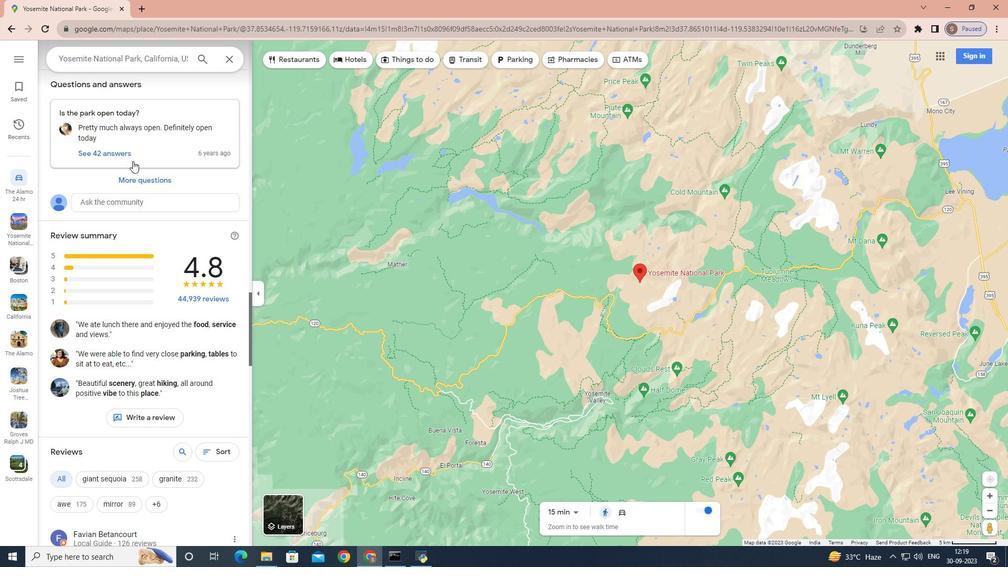 
Action: Mouse scrolled (132, 160) with delta (0, 0)
Screenshot: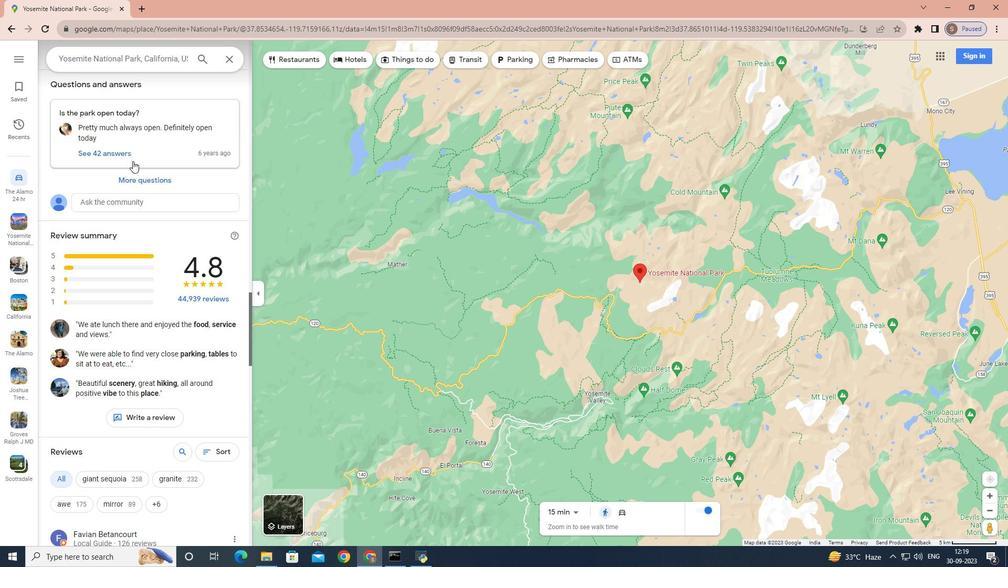 
Action: Mouse scrolled (132, 160) with delta (0, 0)
Screenshot: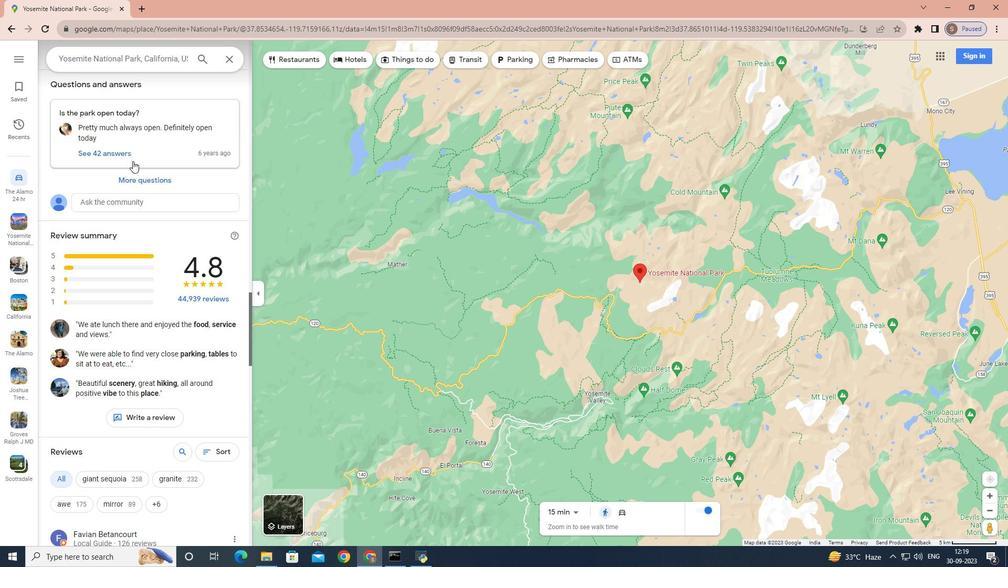 
Action: Mouse scrolled (132, 160) with delta (0, 0)
Screenshot: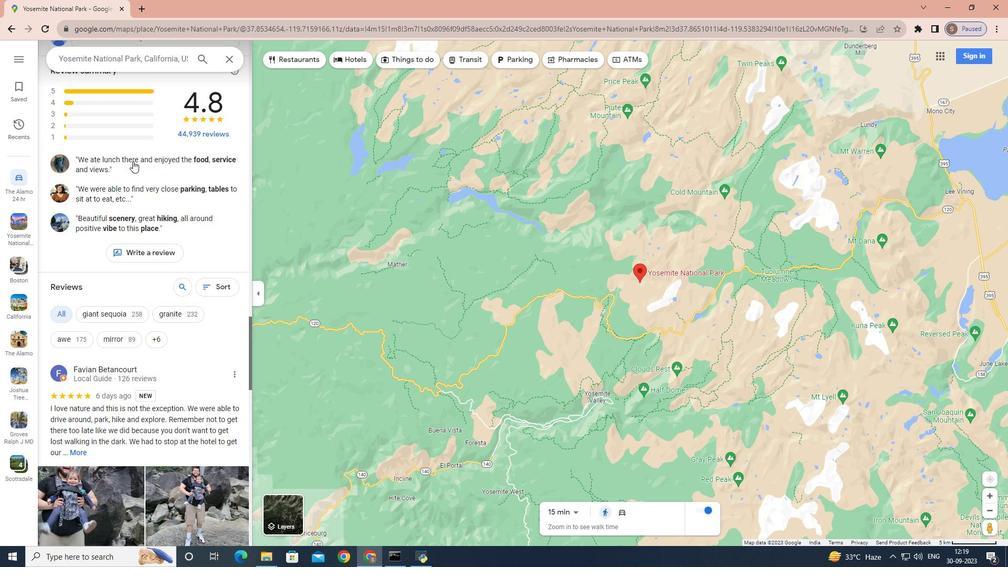 
Action: Mouse scrolled (132, 160) with delta (0, 0)
Screenshot: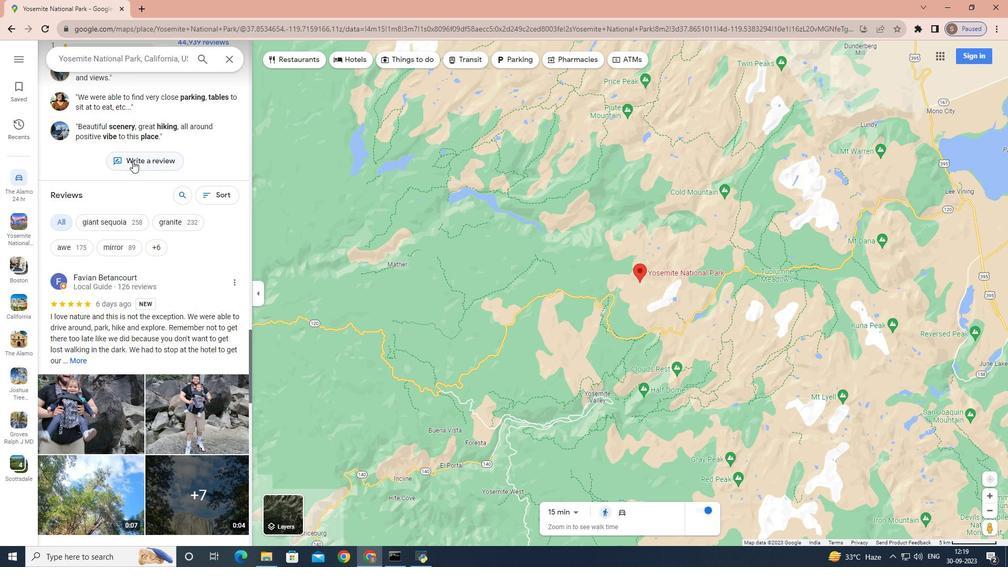 
Action: Mouse scrolled (132, 160) with delta (0, 0)
Screenshot: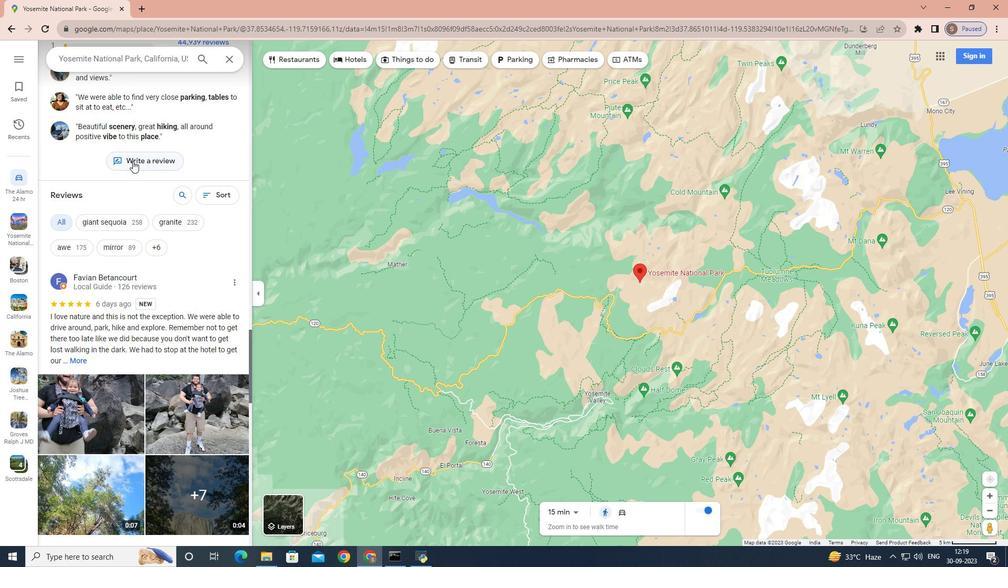 
Action: Mouse scrolled (132, 160) with delta (0, 0)
Screenshot: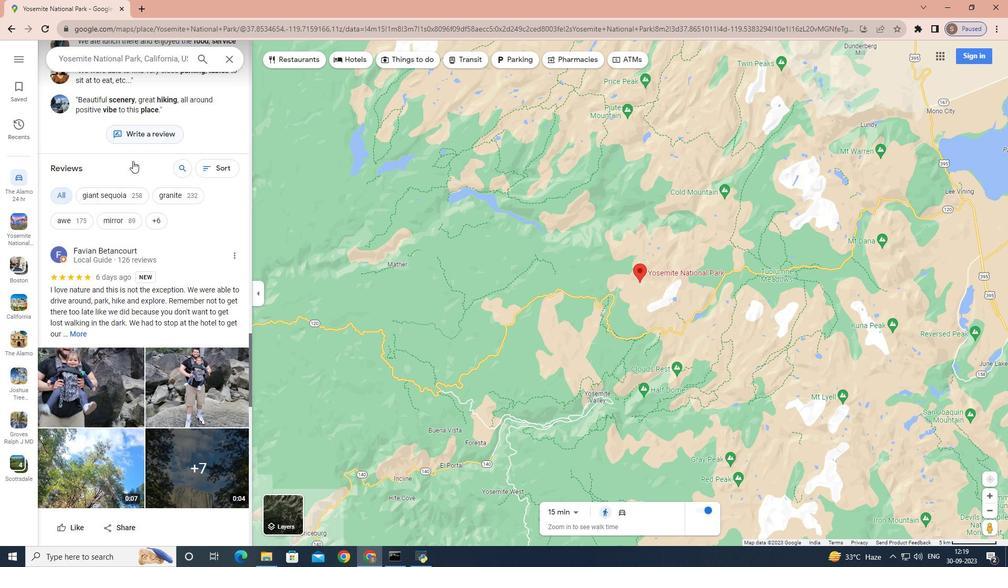 
Action: Mouse scrolled (132, 160) with delta (0, 0)
Screenshot: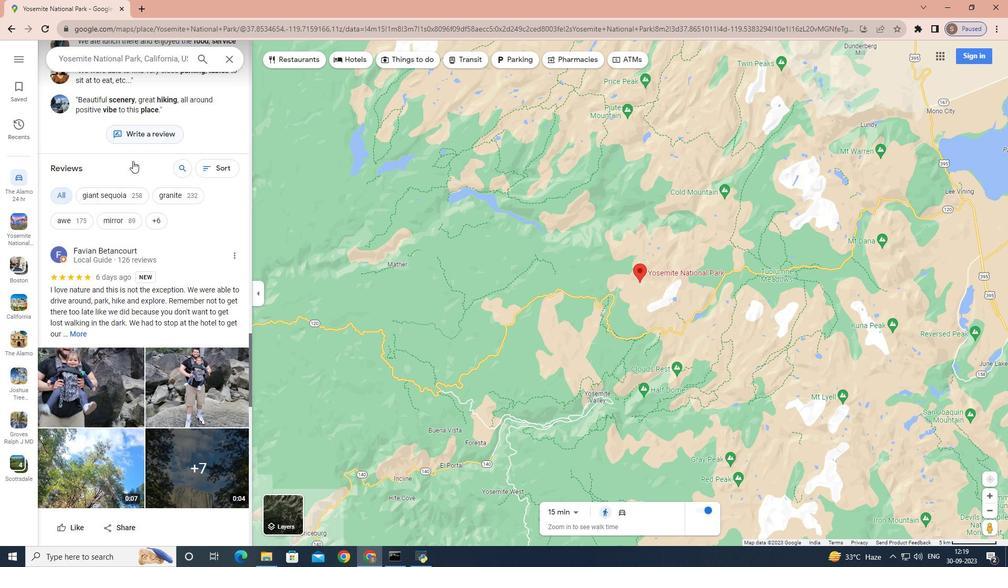 
Action: Mouse scrolled (132, 160) with delta (0, 0)
Screenshot: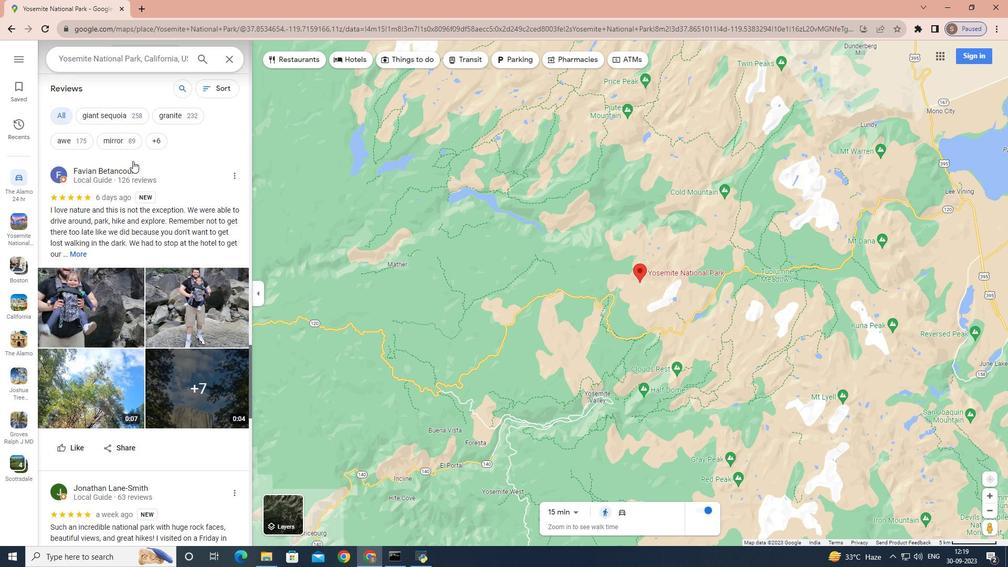 
Action: Mouse scrolled (132, 161) with delta (0, 0)
Screenshot: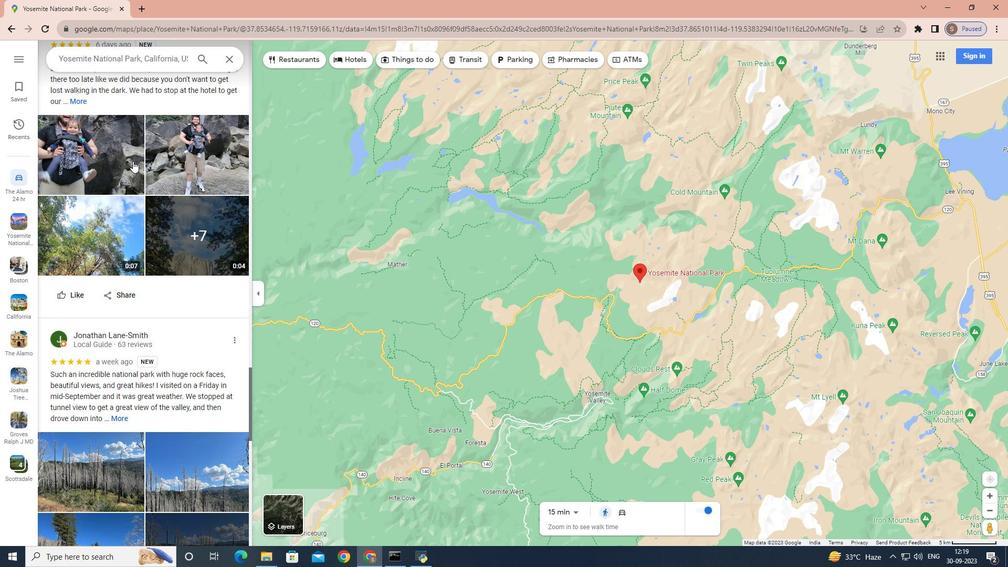 
Action: Mouse scrolled (132, 161) with delta (0, 0)
Screenshot: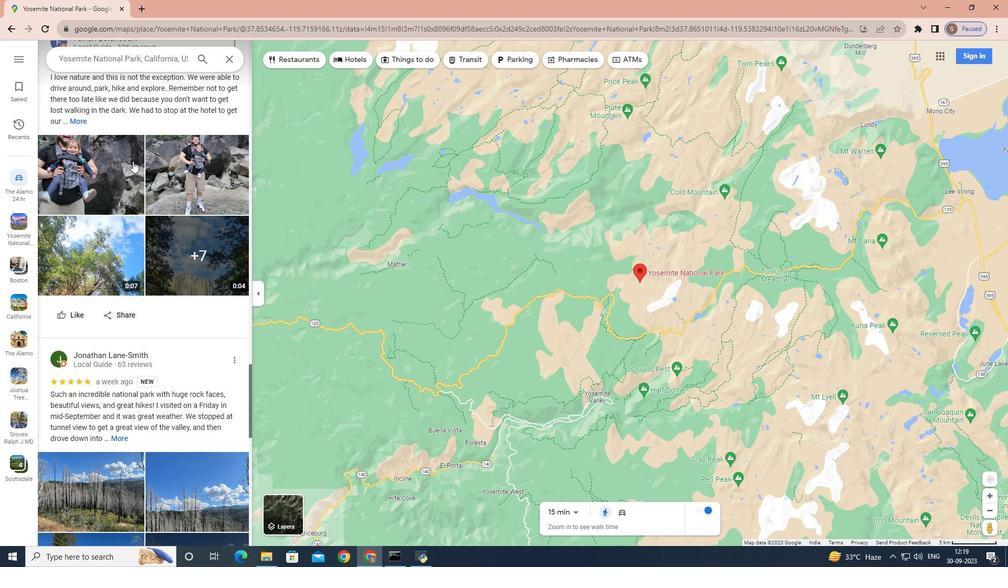 
Action: Mouse moved to (85, 205)
Screenshot: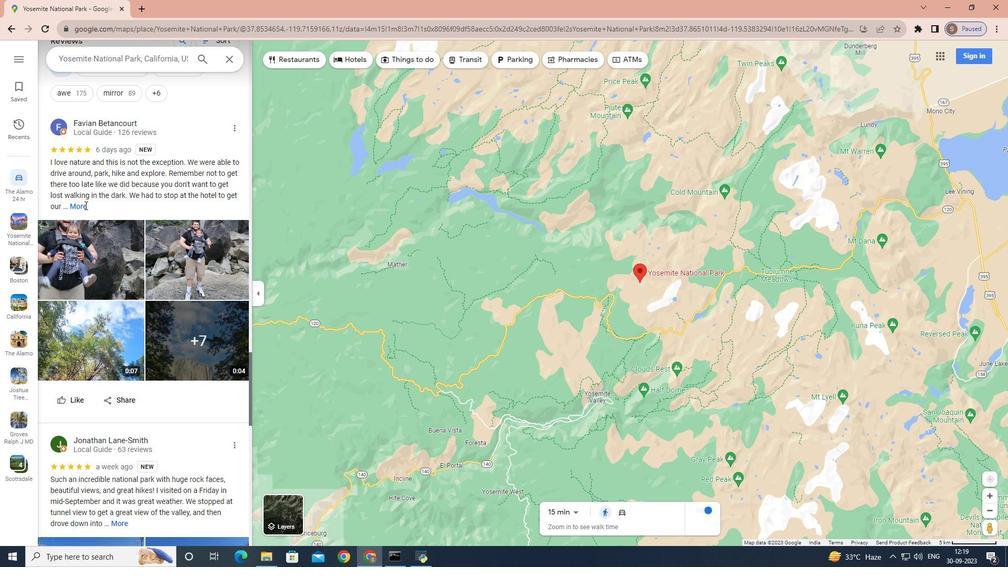 
Action: Mouse pressed left at (85, 205)
Screenshot: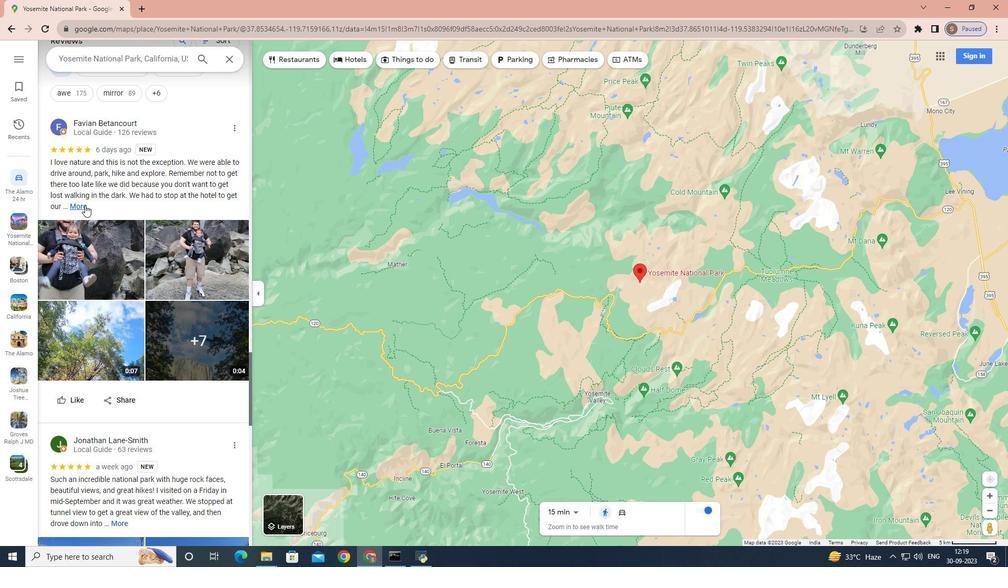 
Action: Mouse scrolled (85, 204) with delta (0, 0)
Screenshot: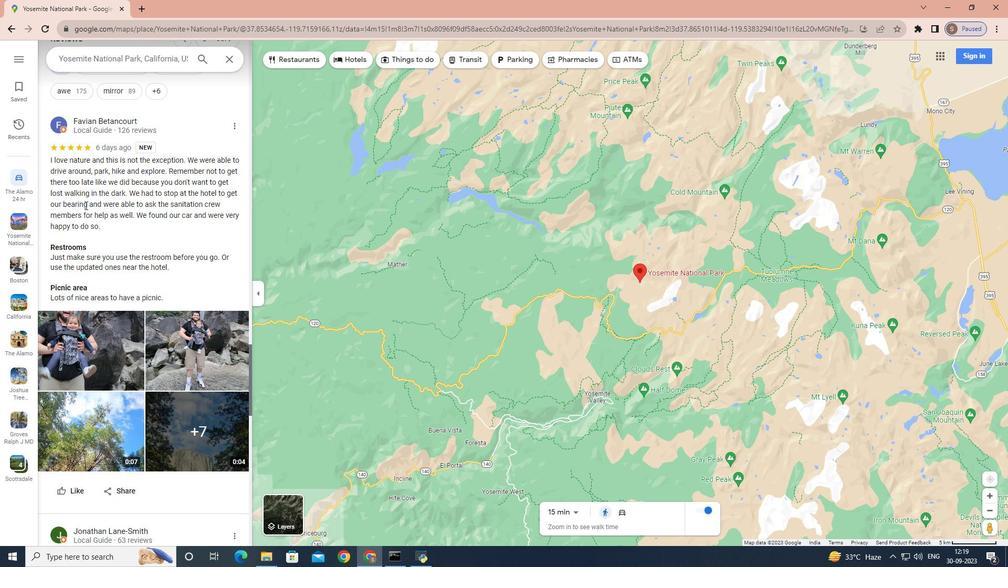 
Action: Mouse scrolled (85, 204) with delta (0, 0)
Screenshot: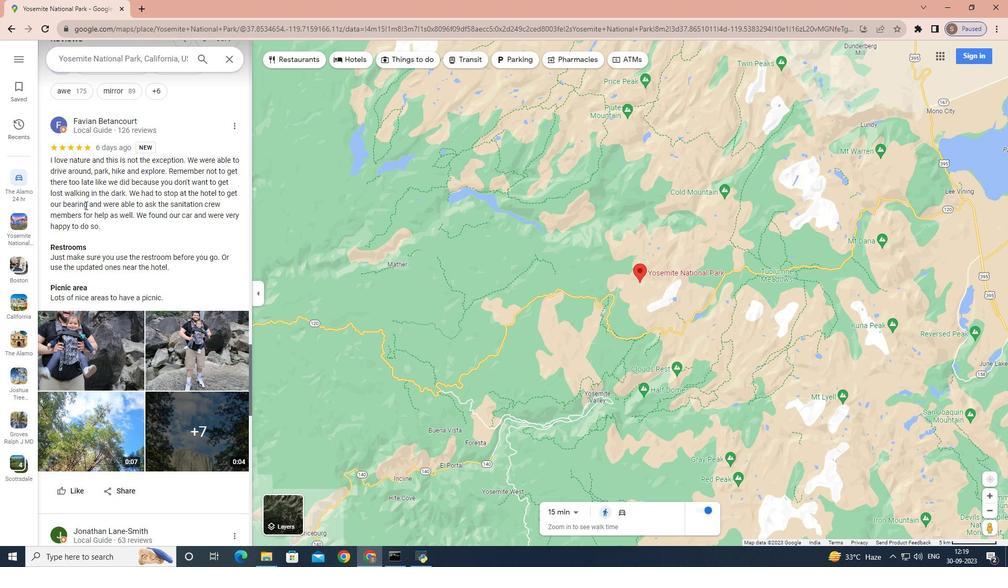 
Action: Mouse scrolled (85, 204) with delta (0, 0)
Screenshot: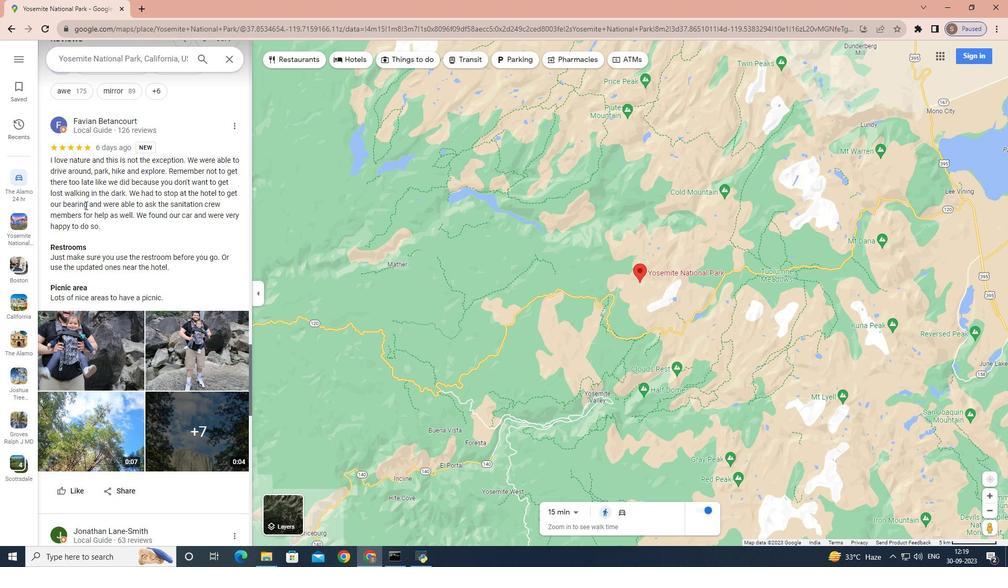 
Action: Mouse scrolled (85, 204) with delta (0, 0)
Screenshot: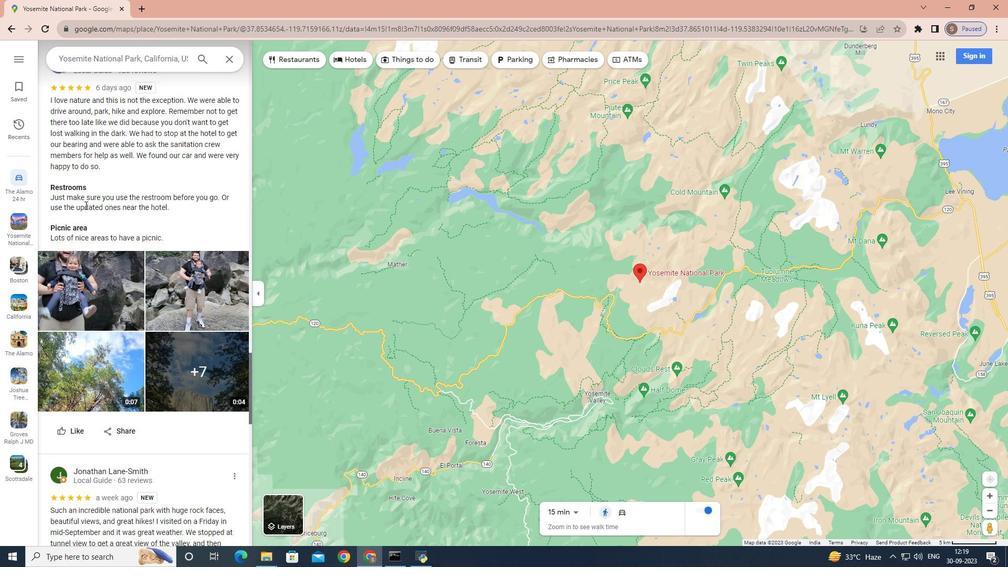 
Action: Mouse scrolled (85, 204) with delta (0, 0)
Screenshot: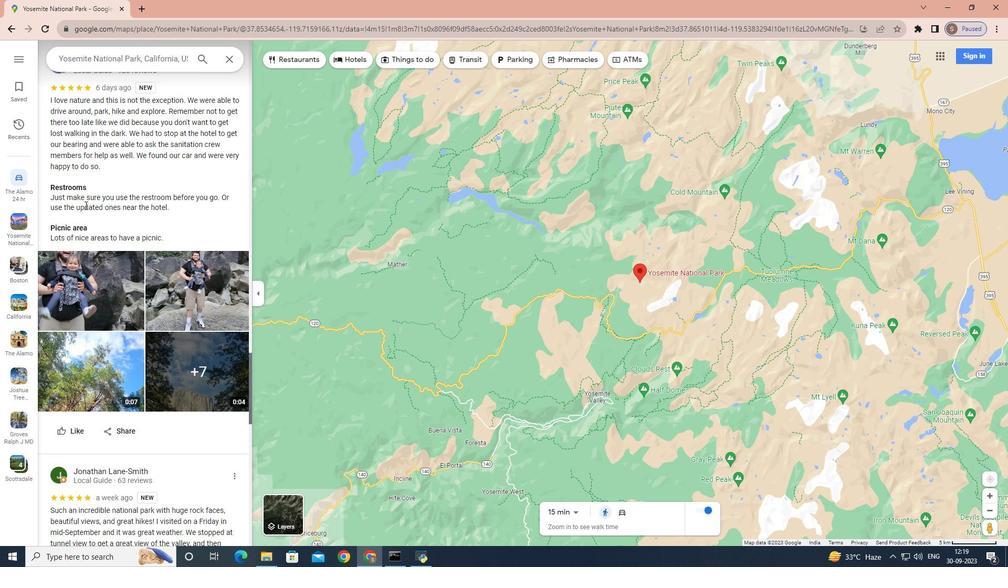 
Action: Mouse scrolled (85, 204) with delta (0, 0)
Screenshot: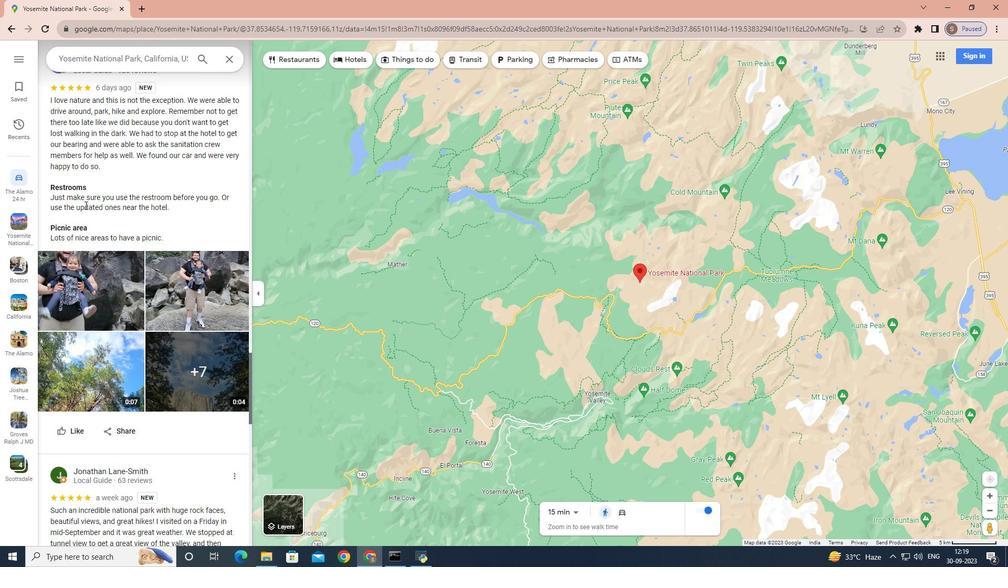 
Action: Mouse moved to (112, 299)
Screenshot: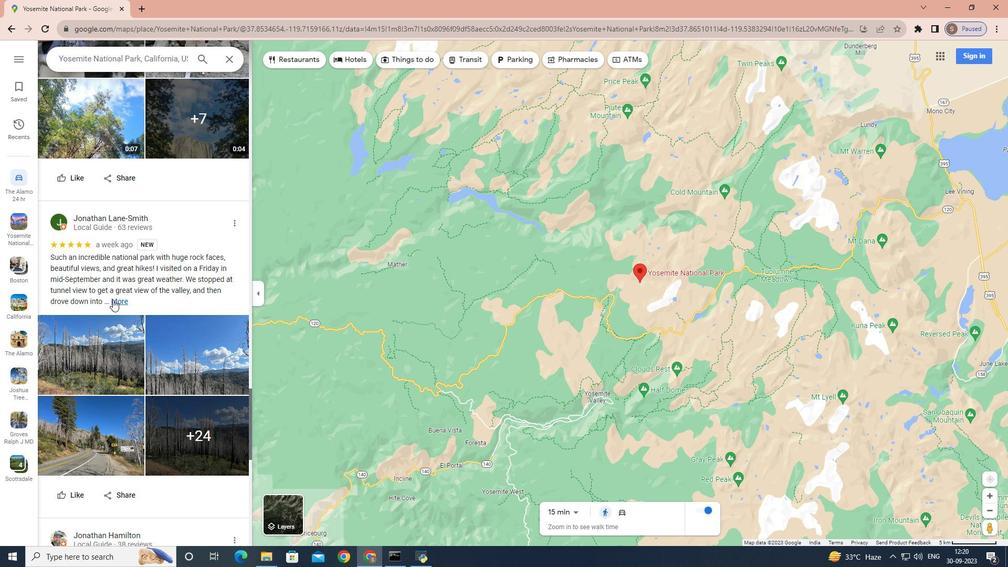 
Action: Mouse pressed left at (112, 299)
Screenshot: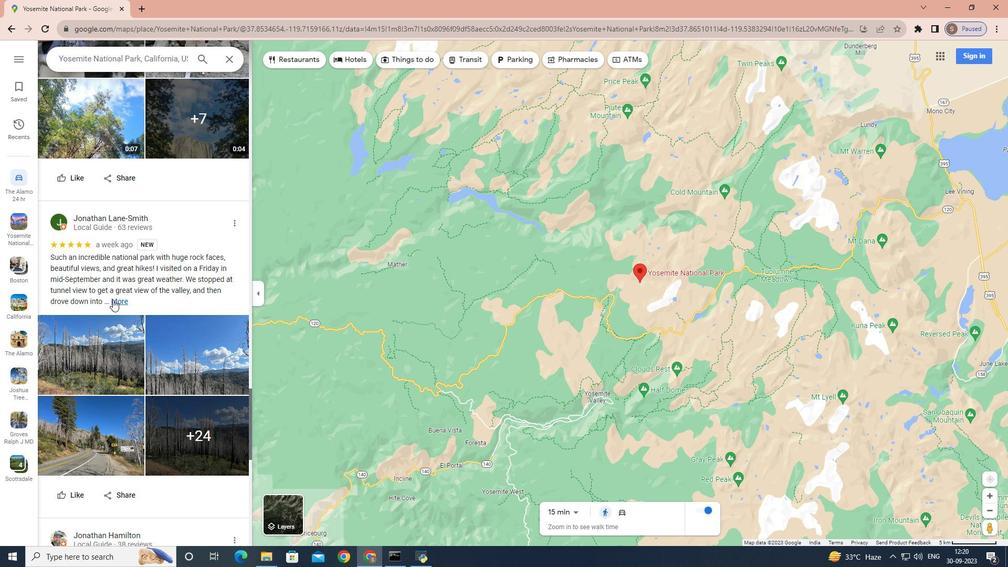 
Action: Mouse scrolled (112, 299) with delta (0, 0)
Screenshot: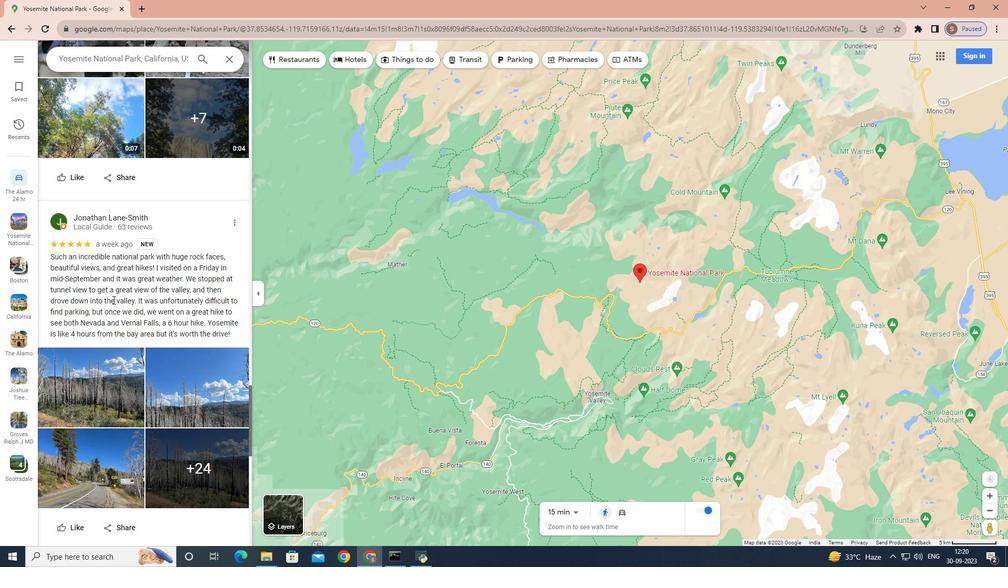 
Action: Mouse scrolled (112, 299) with delta (0, 0)
Screenshot: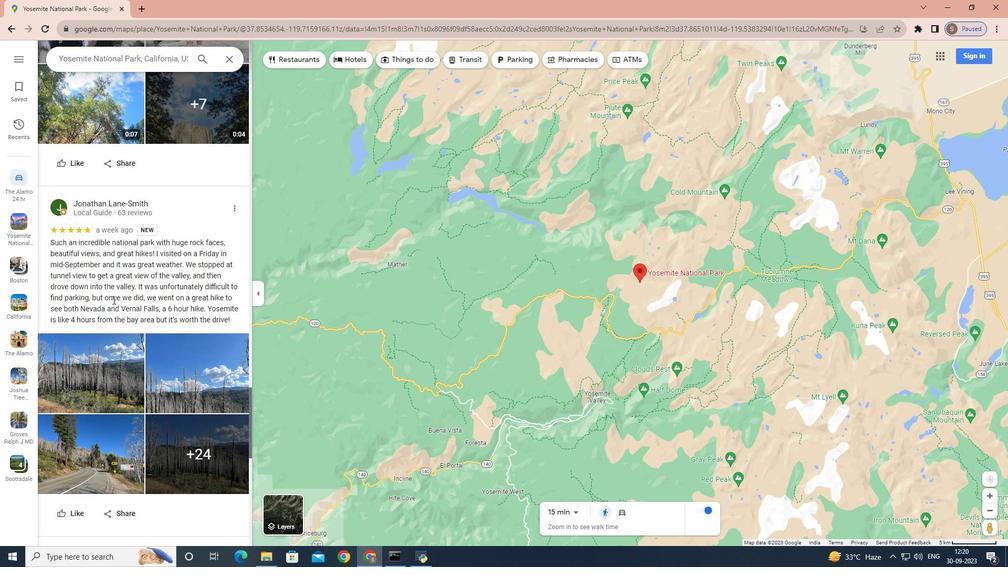 
Action: Mouse scrolled (112, 299) with delta (0, 0)
Screenshot: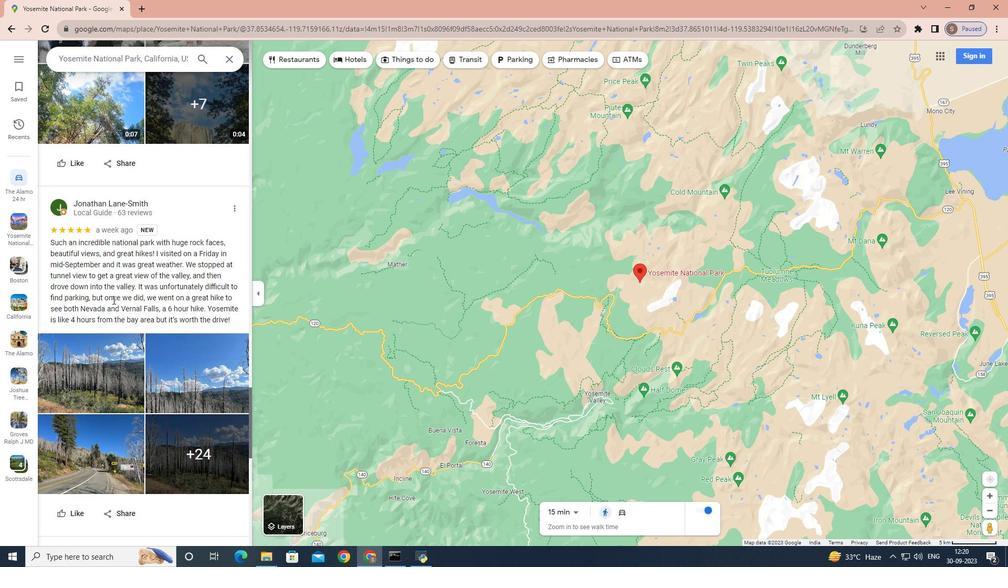 
Action: Mouse scrolled (112, 299) with delta (0, 0)
Screenshot: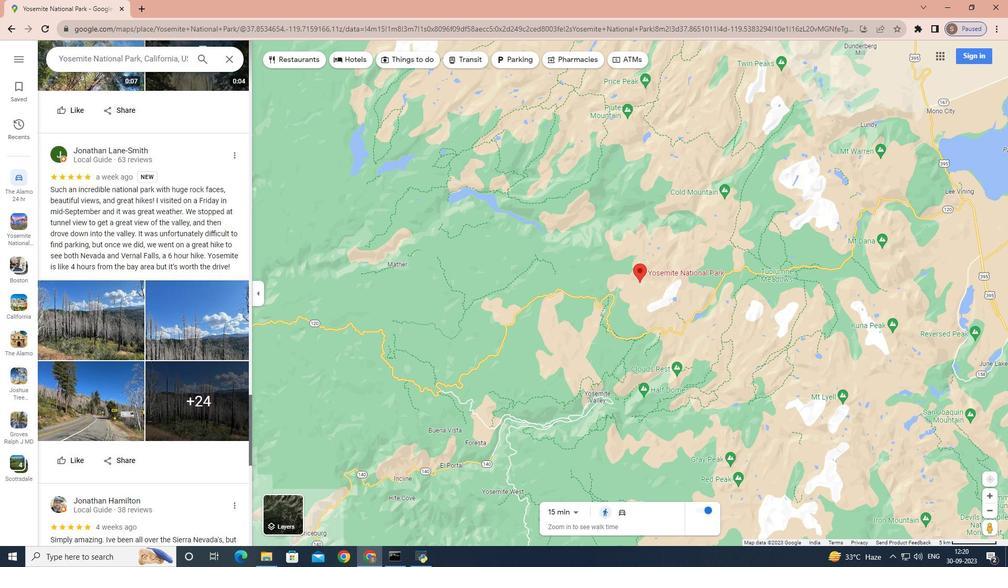 
Action: Mouse scrolled (112, 299) with delta (0, 0)
Screenshot: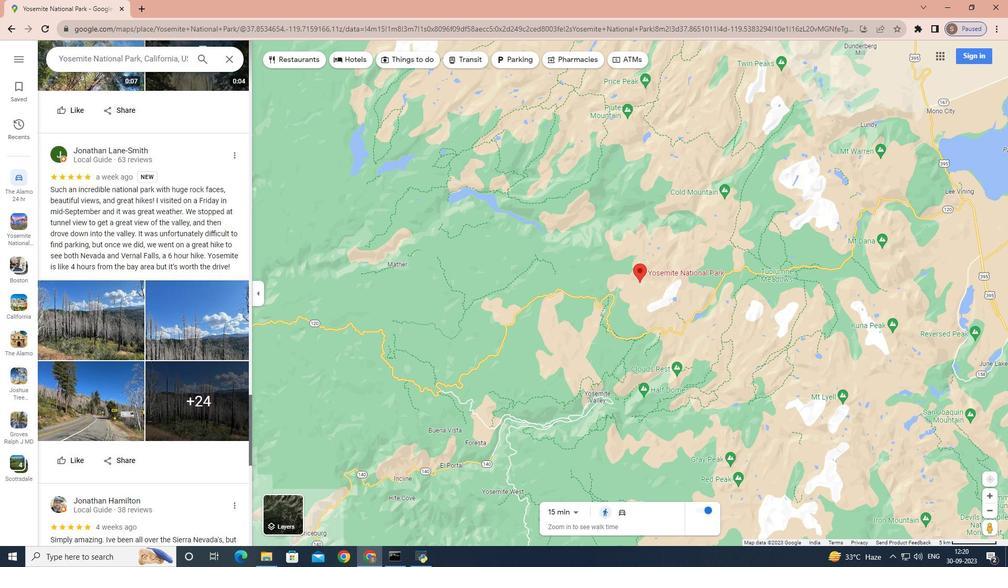 
Action: Mouse scrolled (112, 299) with delta (0, 0)
Screenshot: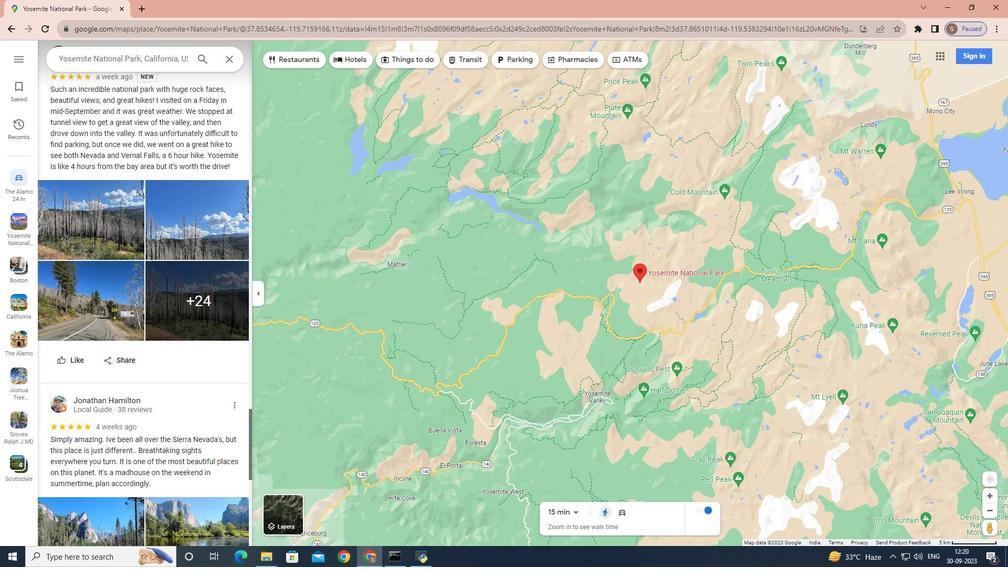 
Action: Mouse moved to (105, 315)
Screenshot: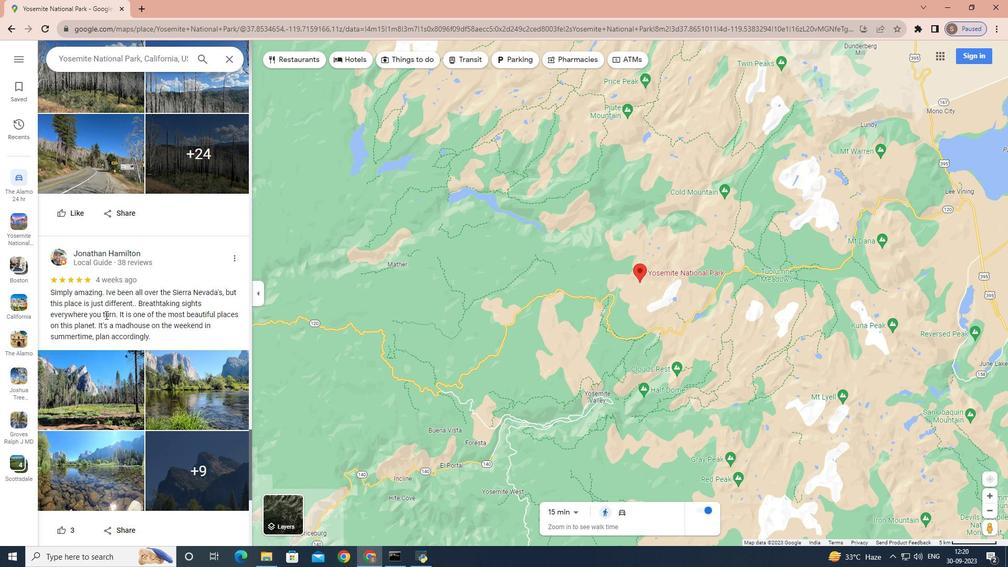 
Action: Mouse scrolled (105, 314) with delta (0, 0)
Screenshot: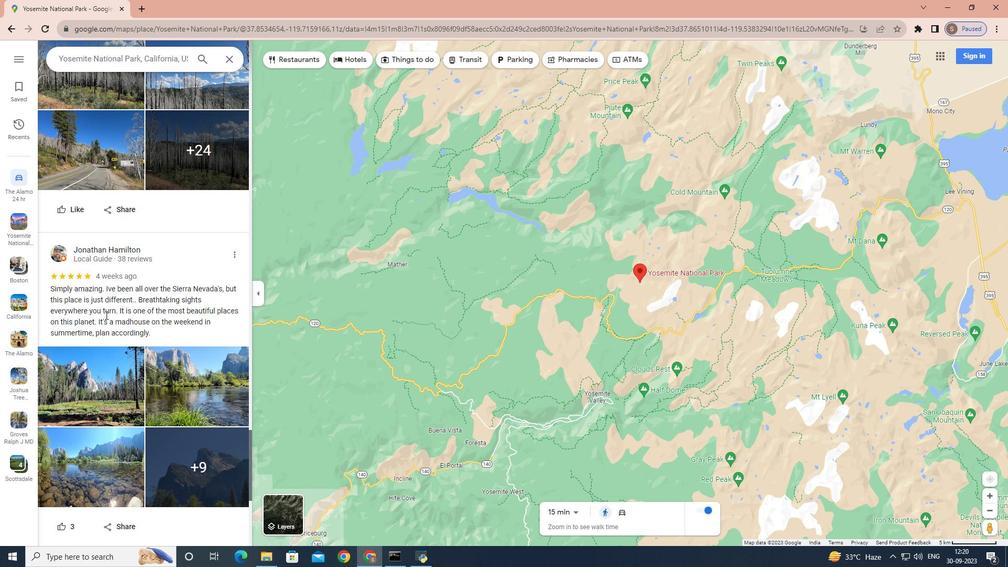 
Action: Mouse scrolled (105, 314) with delta (0, 0)
Screenshot: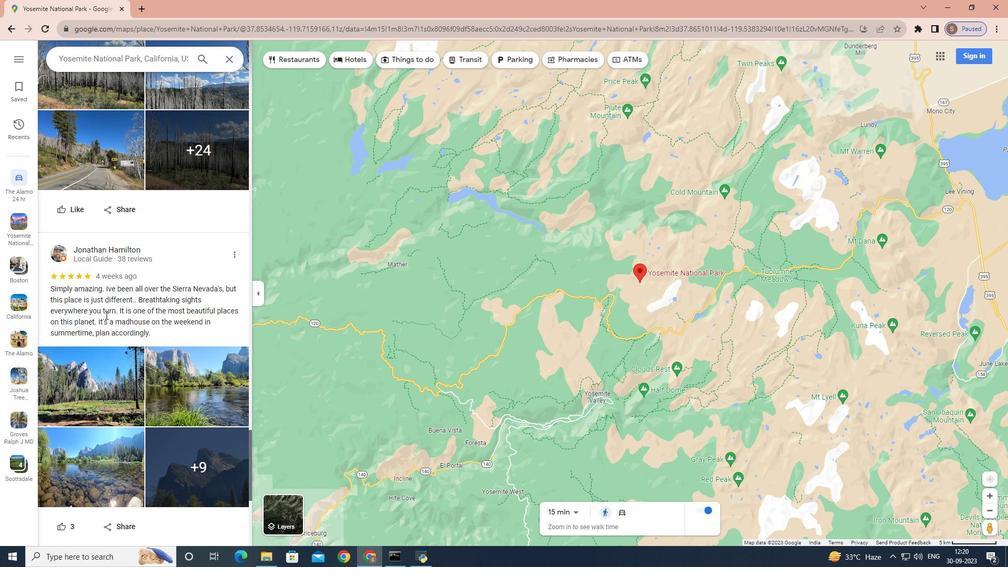 
Action: Mouse scrolled (105, 314) with delta (0, 0)
Screenshot: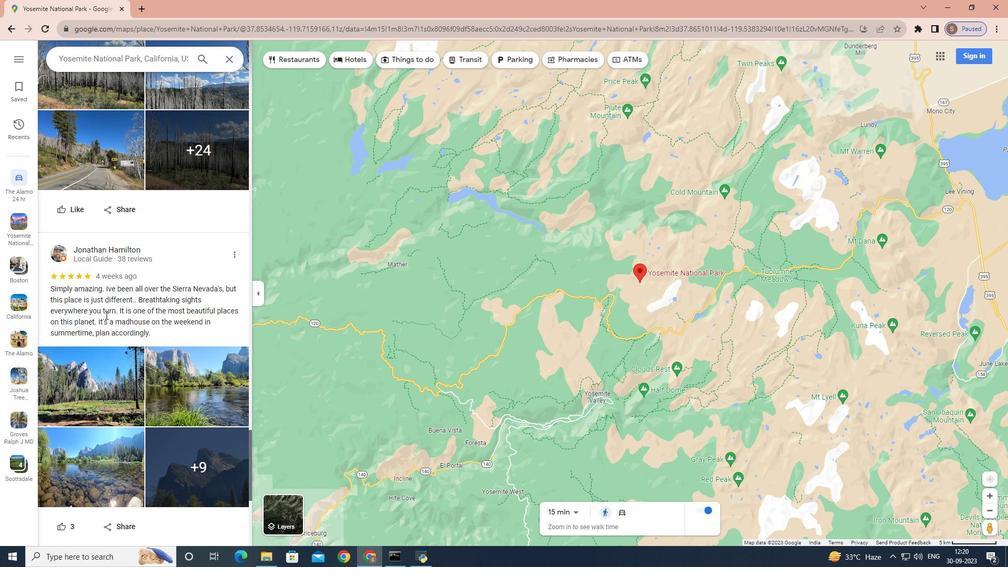 
Action: Mouse scrolled (105, 314) with delta (0, 0)
Screenshot: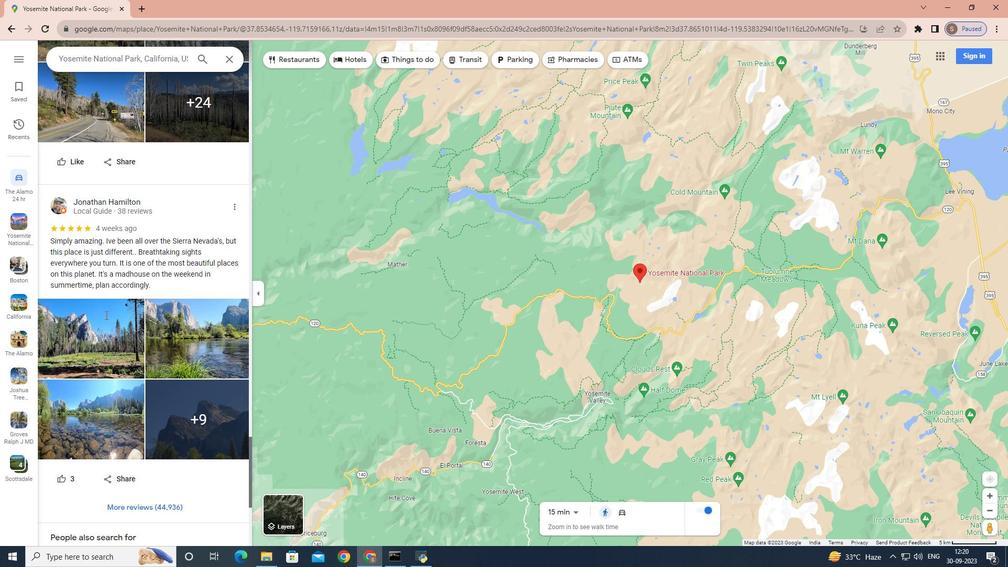 
Action: Mouse scrolled (105, 314) with delta (0, 0)
Screenshot: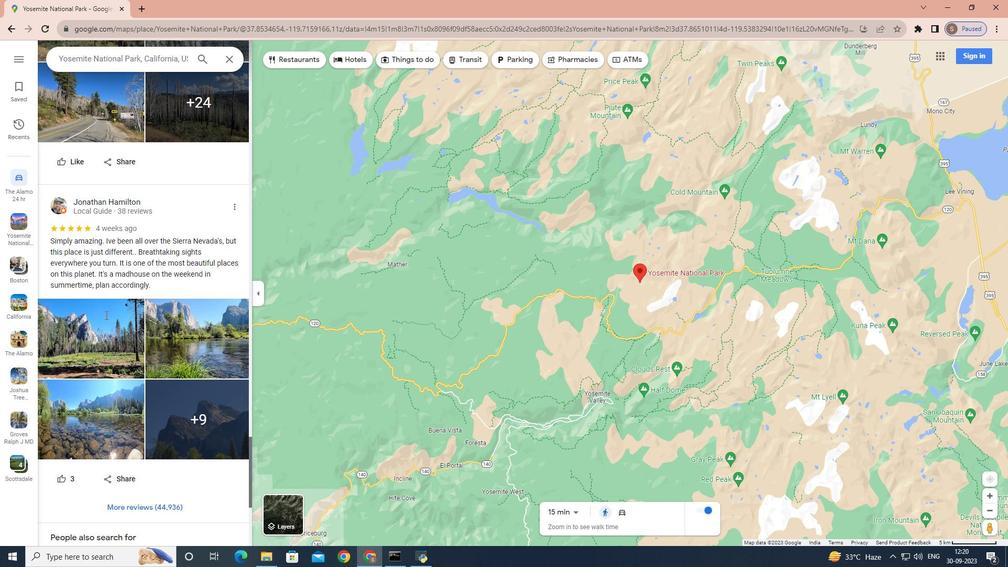
Action: Mouse scrolled (105, 314) with delta (0, 0)
Screenshot: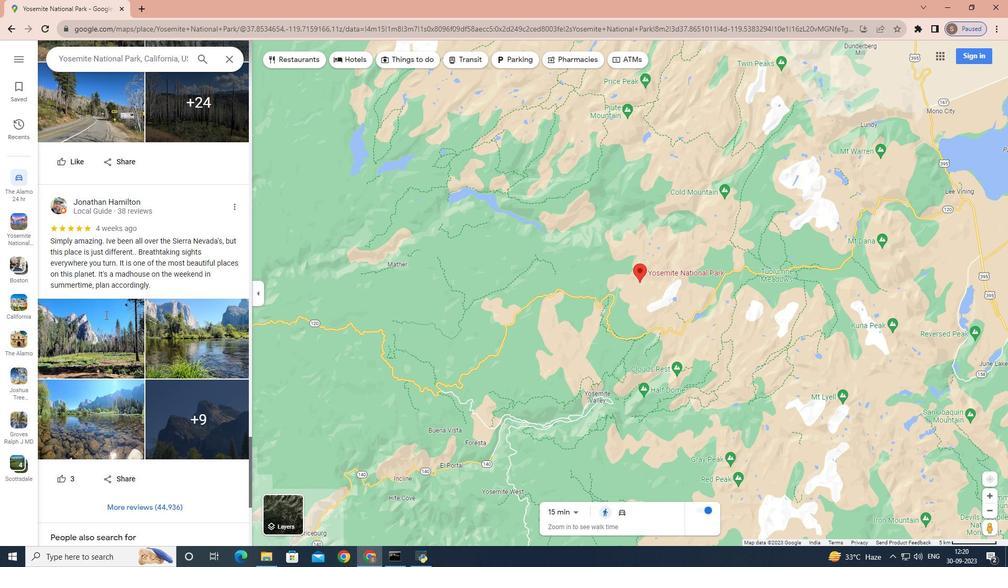 
Action: Mouse scrolled (105, 314) with delta (0, 0)
Screenshot: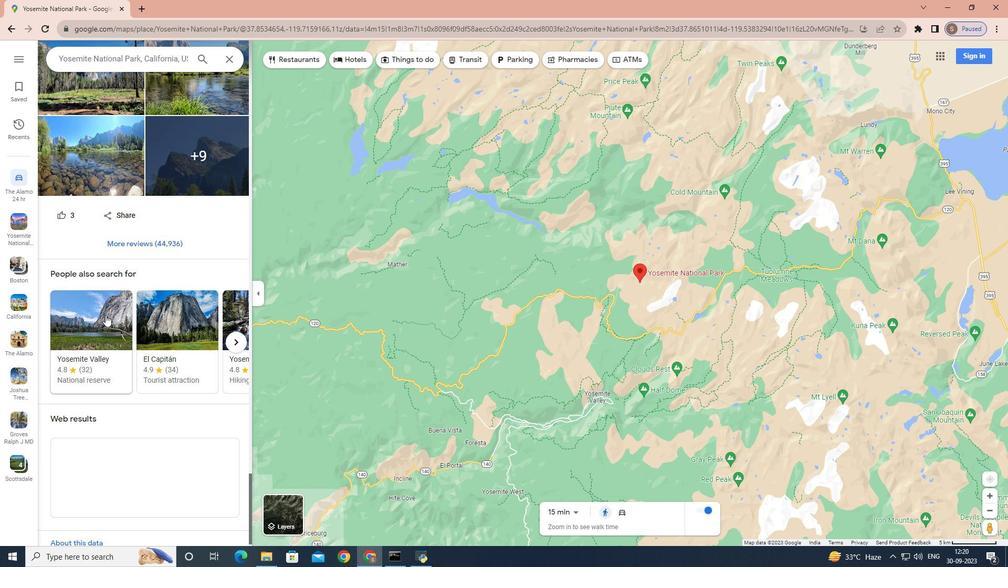 
Action: Mouse scrolled (105, 314) with delta (0, 0)
Screenshot: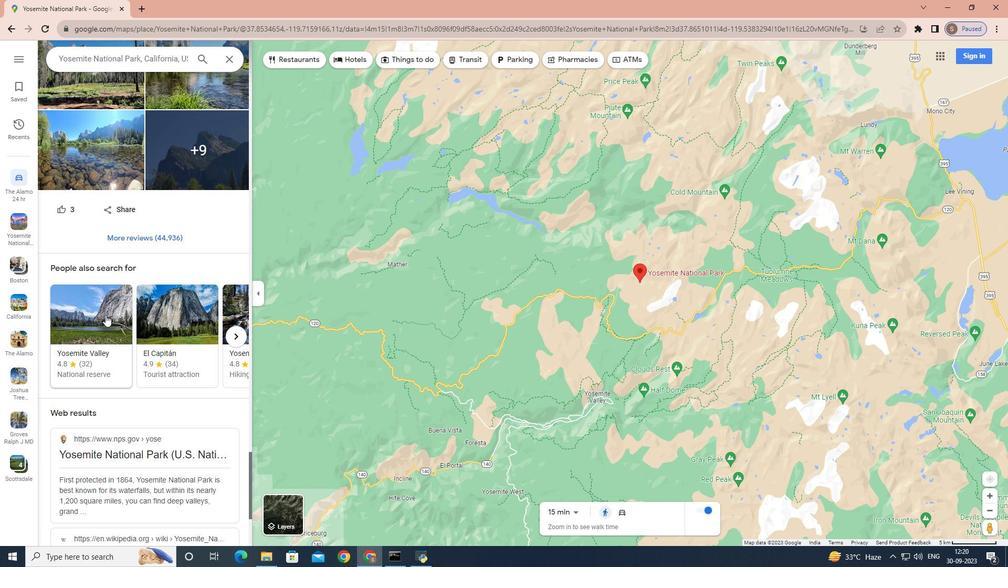 
Action: Mouse scrolled (105, 314) with delta (0, 0)
Screenshot: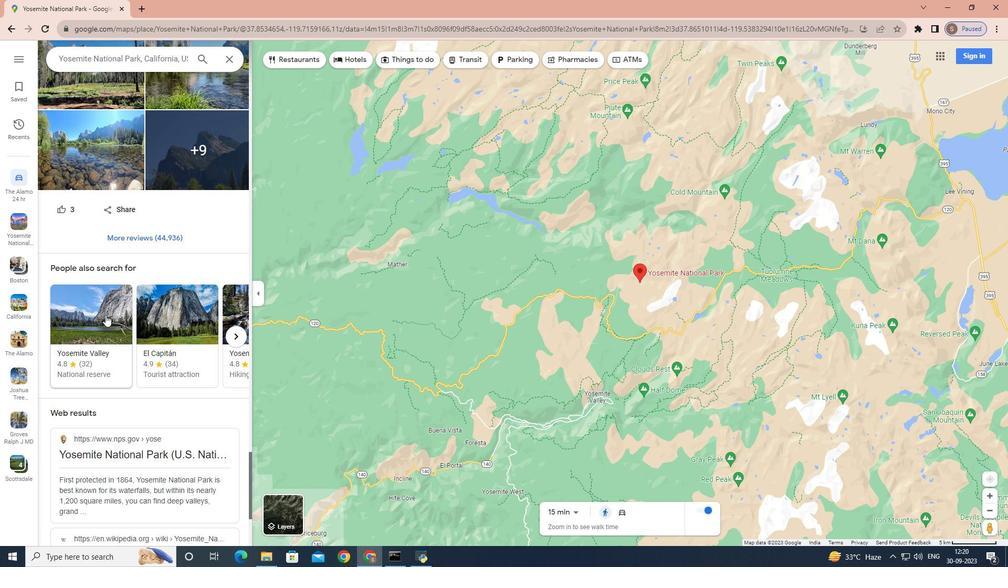
Action: Mouse scrolled (105, 314) with delta (0, 0)
Screenshot: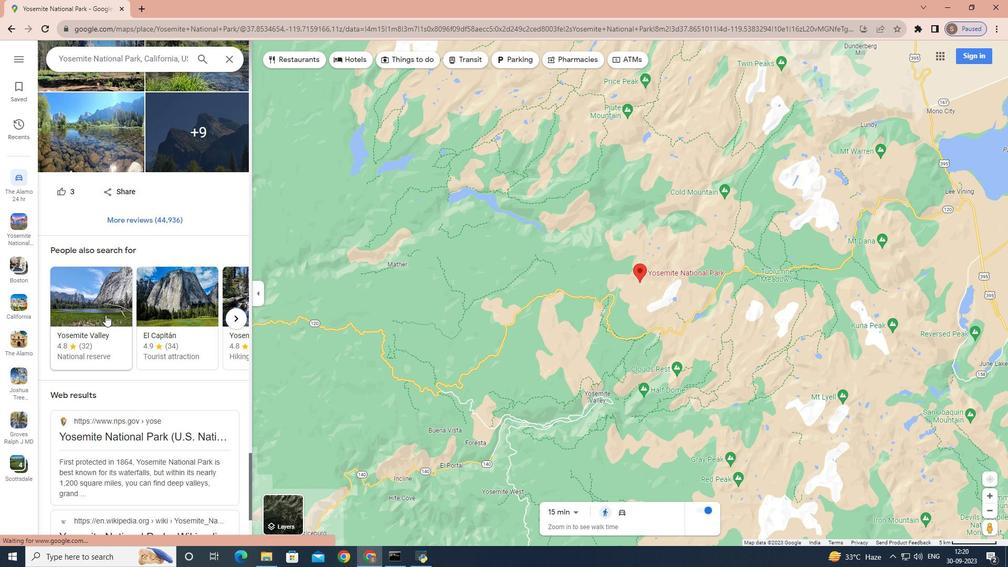 
Action: Mouse scrolled (105, 314) with delta (0, 0)
Screenshot: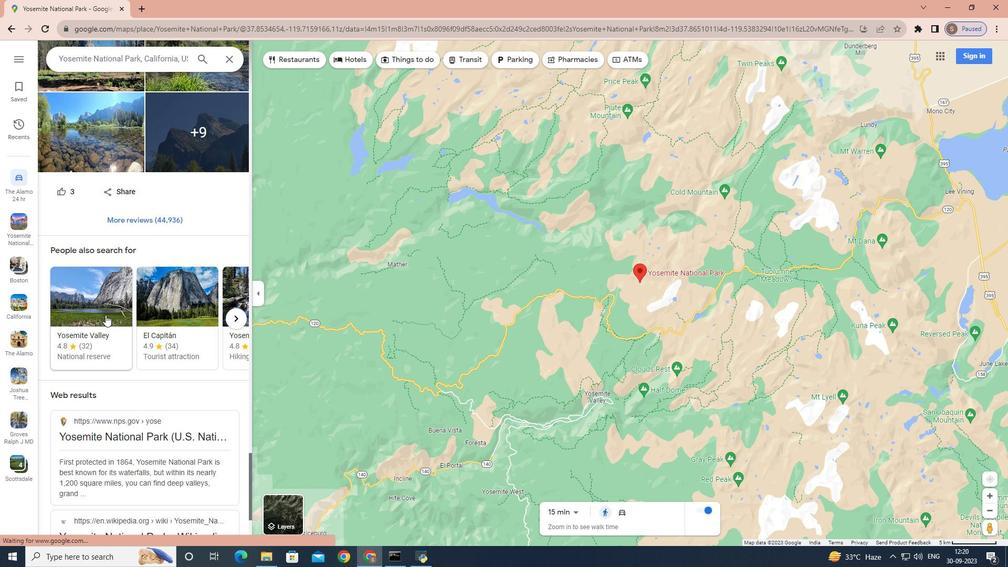 
Action: Mouse scrolled (105, 314) with delta (0, 0)
Screenshot: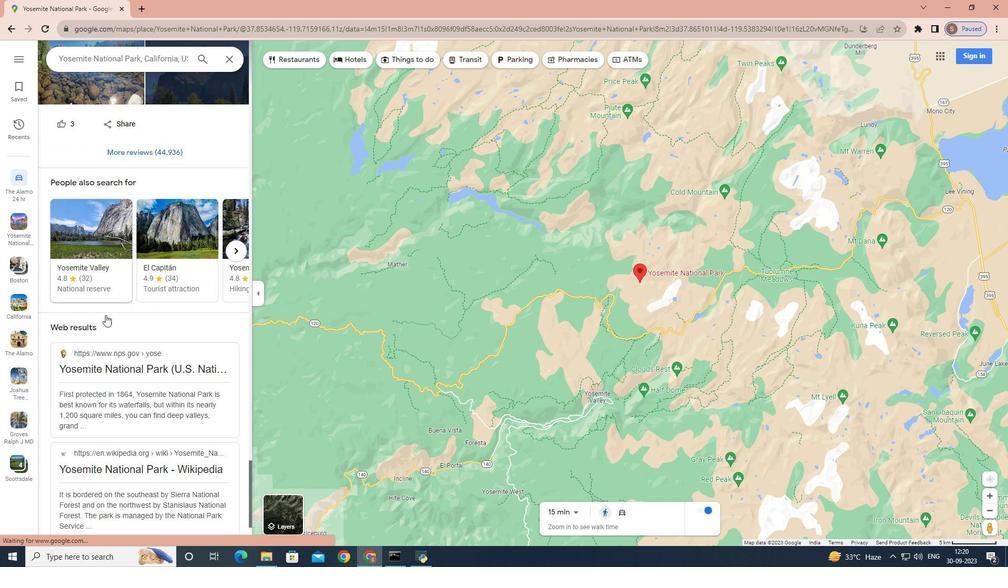 
Action: Mouse scrolled (105, 314) with delta (0, 0)
Screenshot: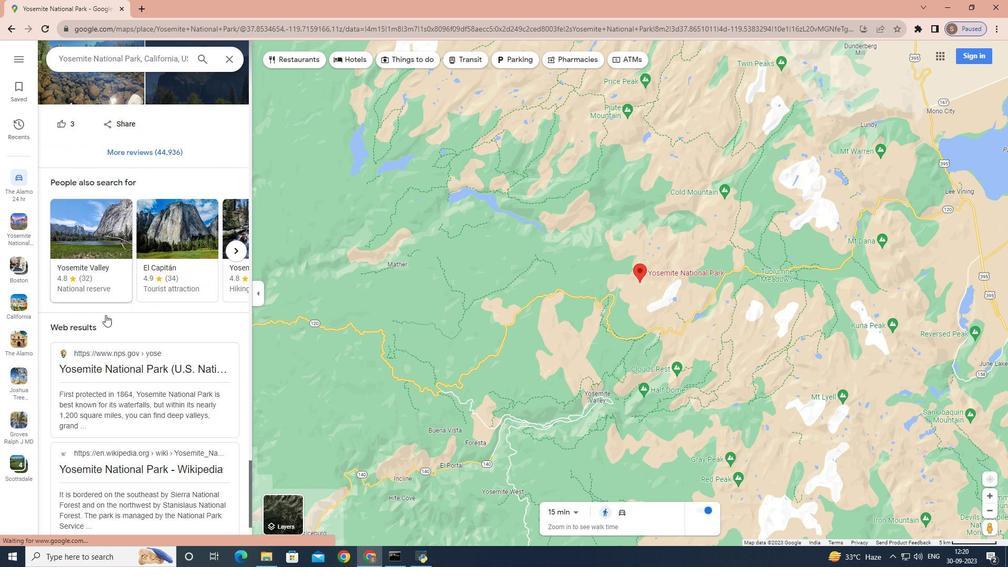 
Action: Mouse scrolled (105, 314) with delta (0, 0)
Screenshot: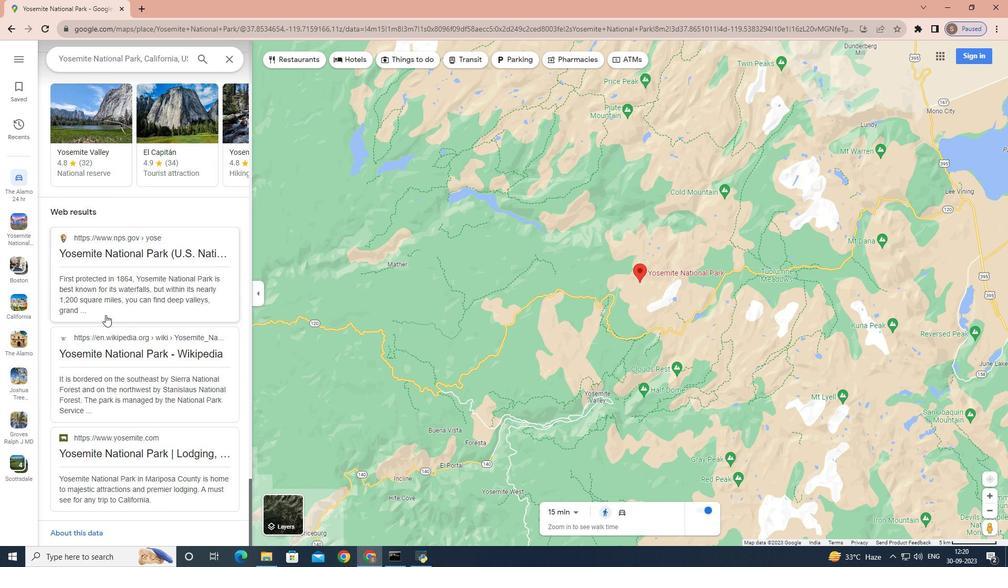 
Action: Mouse scrolled (105, 314) with delta (0, 0)
Screenshot: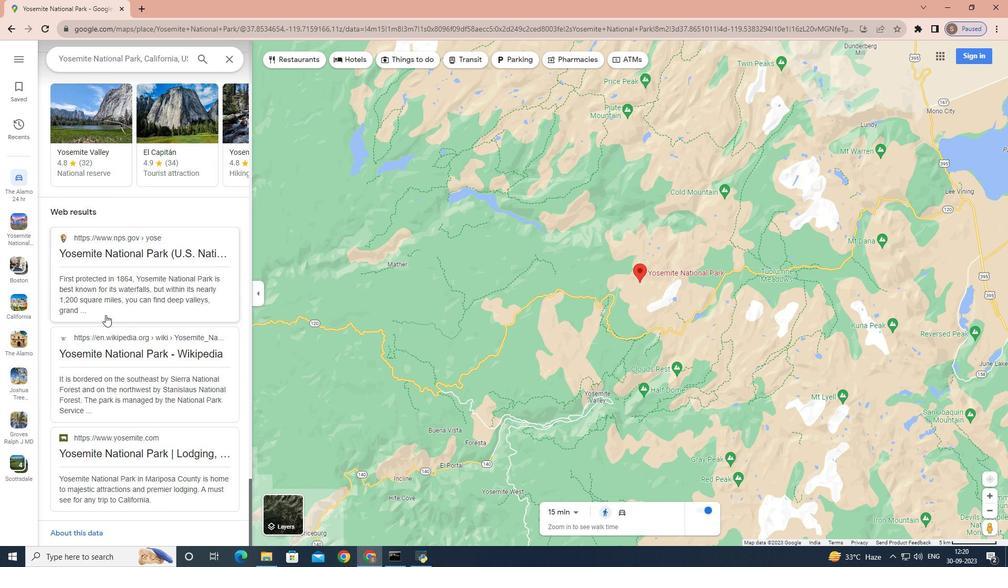 
Action: Mouse scrolled (105, 314) with delta (0, 0)
Screenshot: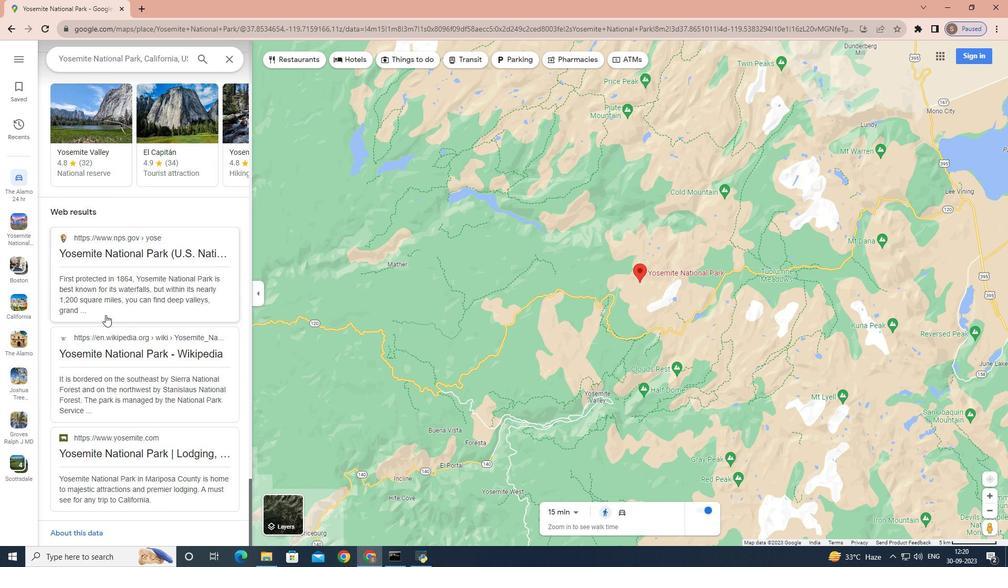 
Action: Mouse scrolled (105, 314) with delta (0, 0)
Screenshot: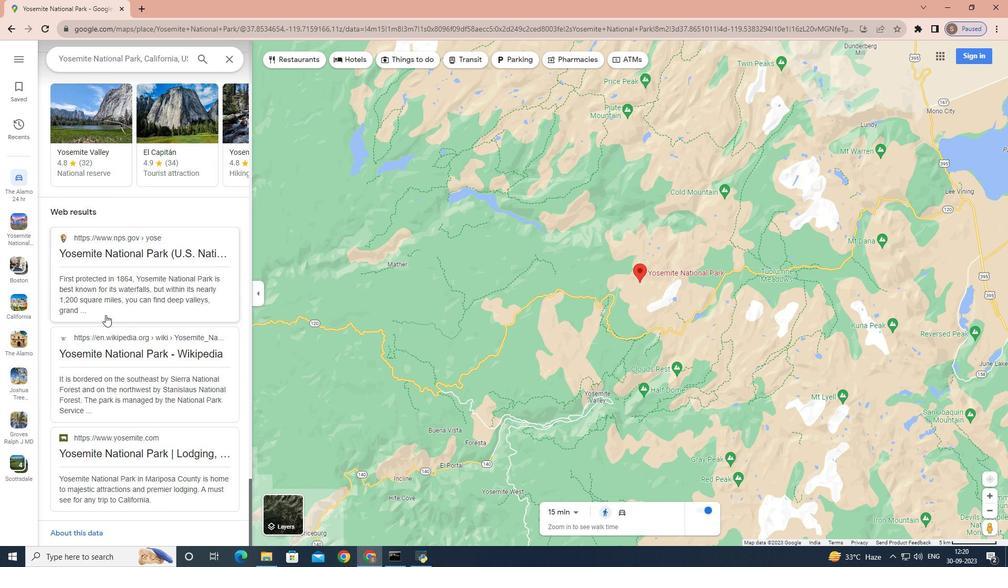 
Action: Mouse scrolled (105, 314) with delta (0, 0)
Screenshot: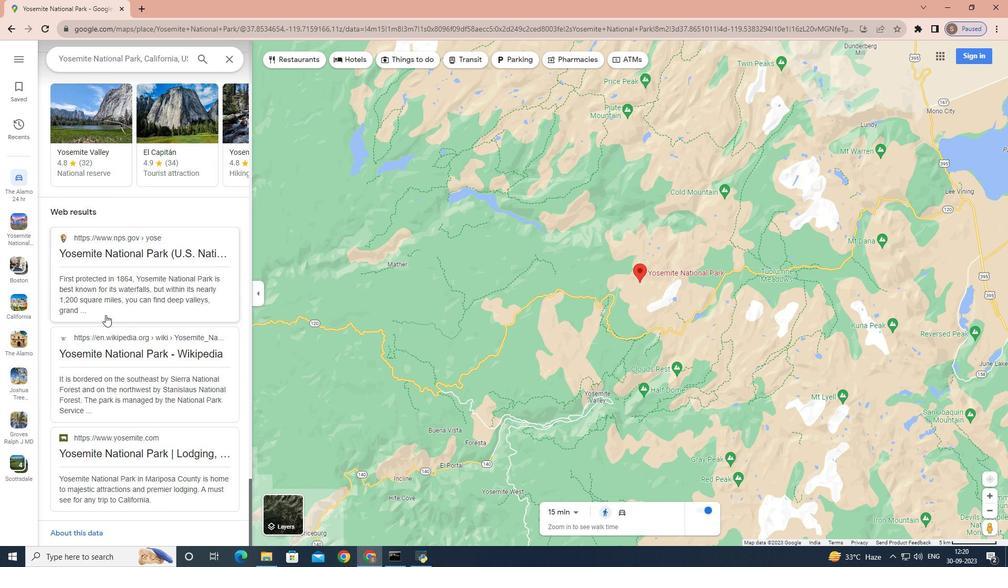 
Action: Mouse scrolled (105, 314) with delta (0, 0)
Screenshot: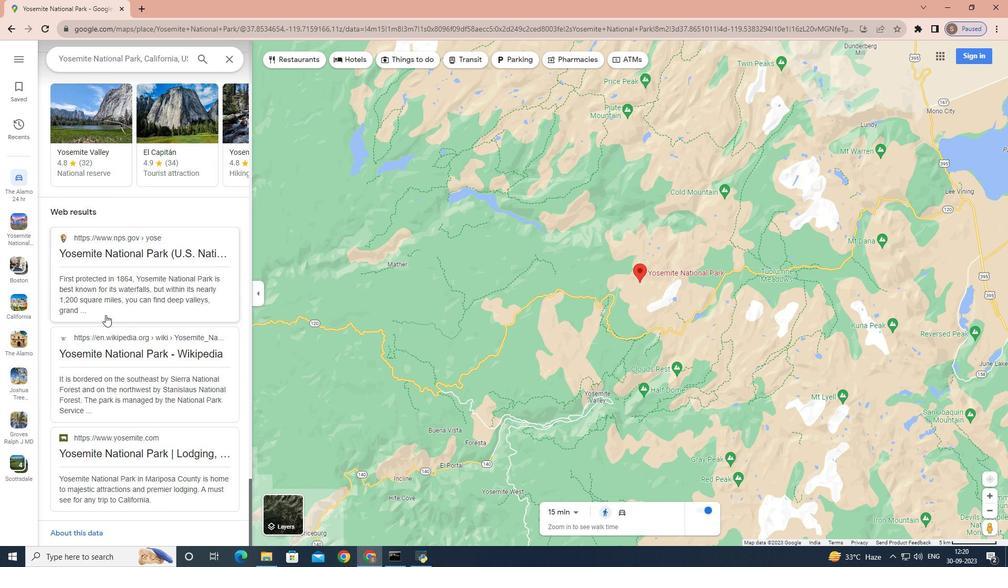 
Action: Mouse scrolled (105, 314) with delta (0, 0)
Screenshot: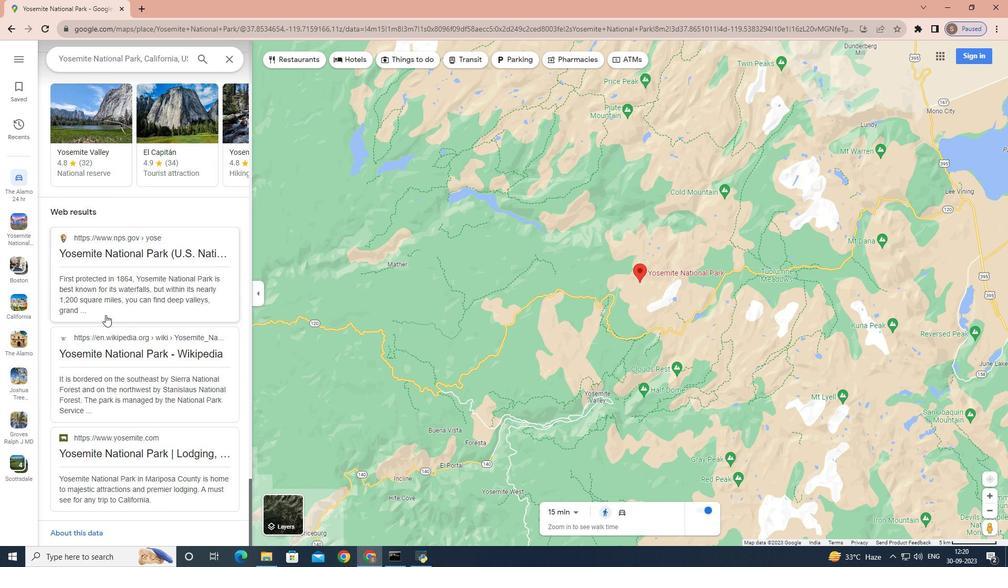 
Action: Mouse moved to (137, 265)
Screenshot: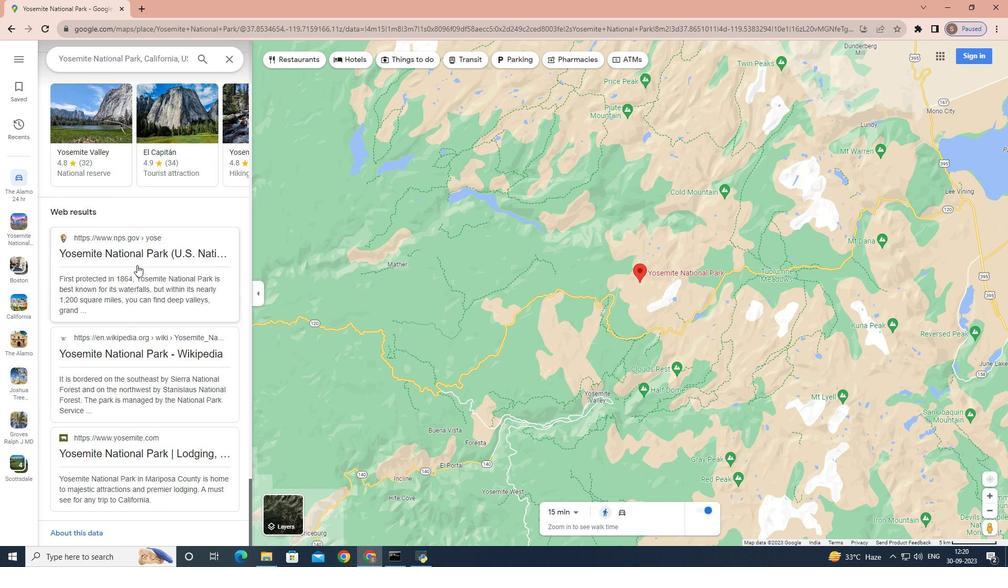 
